 Task: Change  the formatting of the data to Which is Greater than5, In conditional formating, put the option 'Yellow Fill with Dark Yellow Text. 'add another formatting option Format As Table, insert the option Brown Table style Dark 3 In the sheet   Nexus Sales book
Action: Mouse moved to (723, 129)
Screenshot: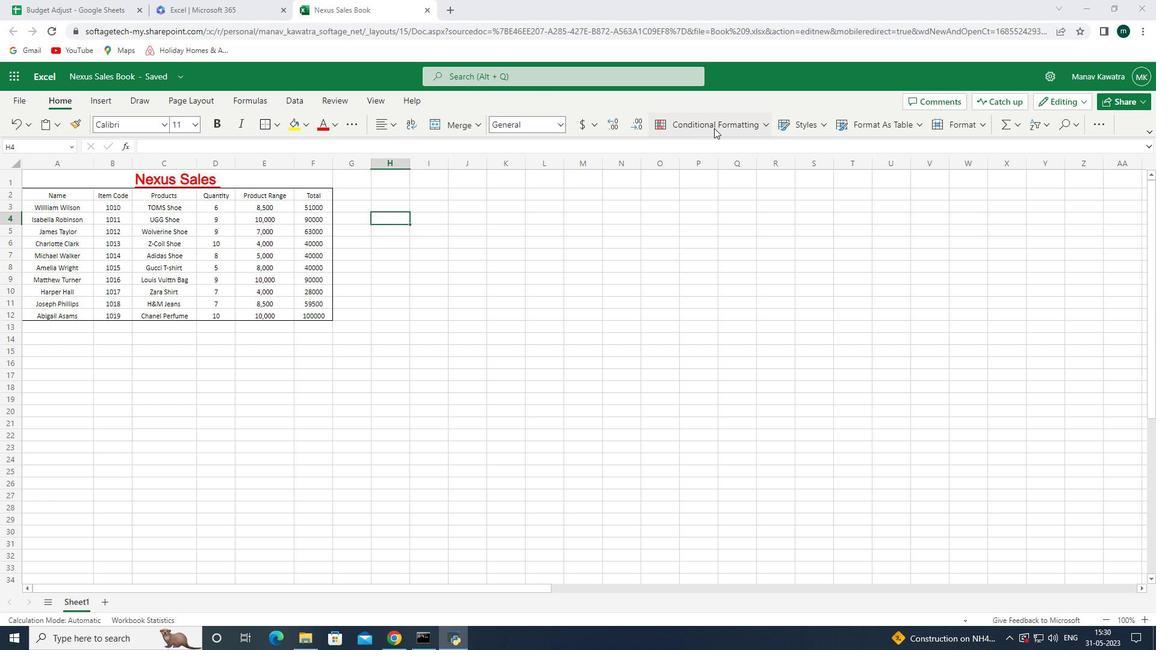 
Action: Mouse pressed left at (723, 129)
Screenshot: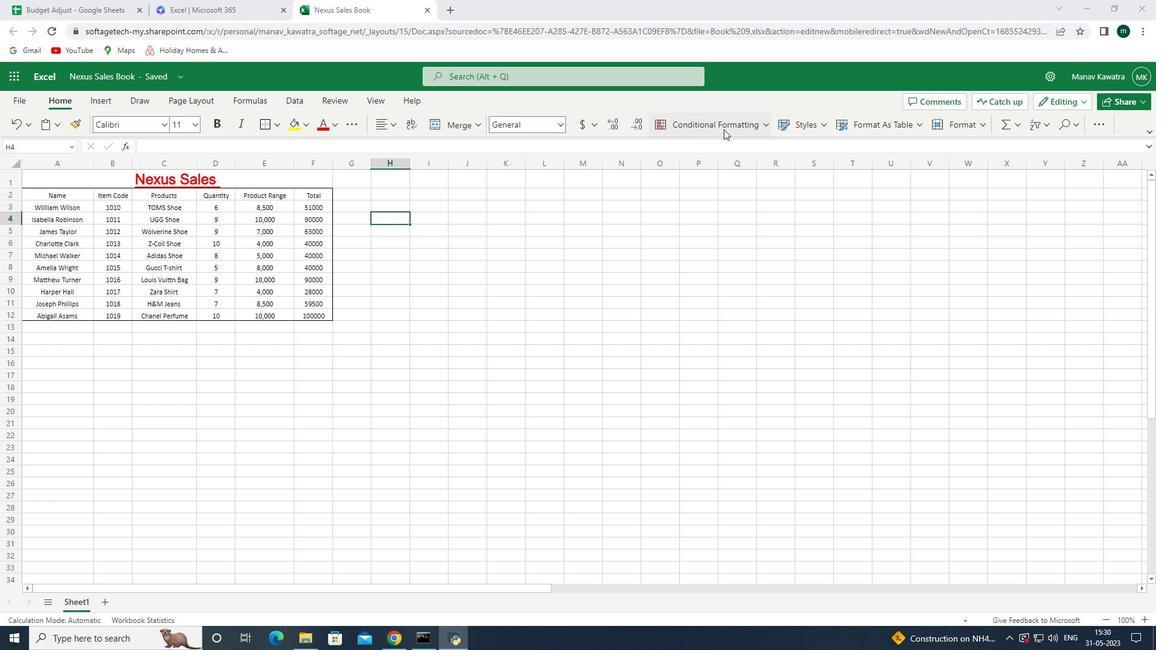 
Action: Mouse moved to (861, 178)
Screenshot: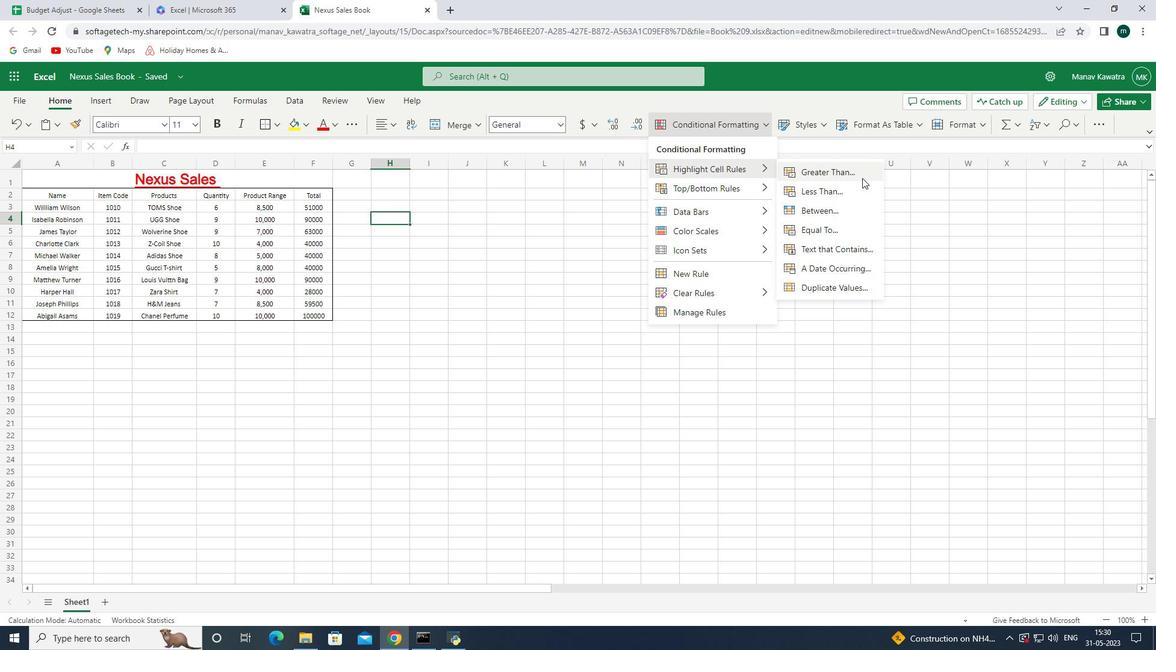 
Action: Mouse pressed left at (861, 178)
Screenshot: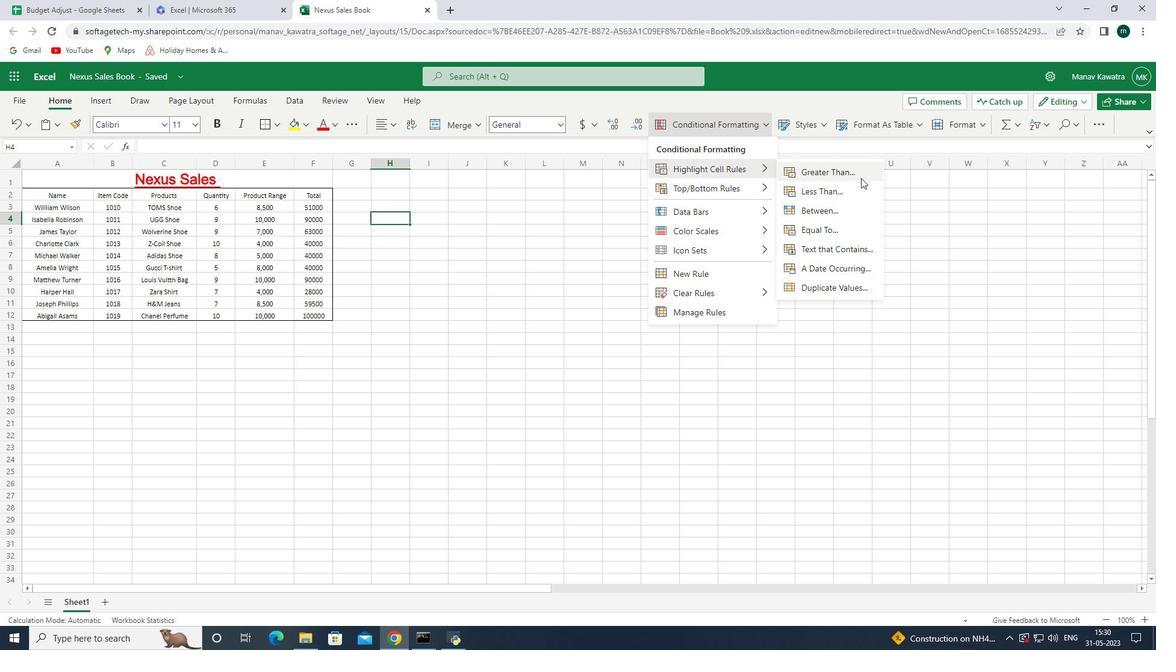 
Action: Mouse moved to (1015, 333)
Screenshot: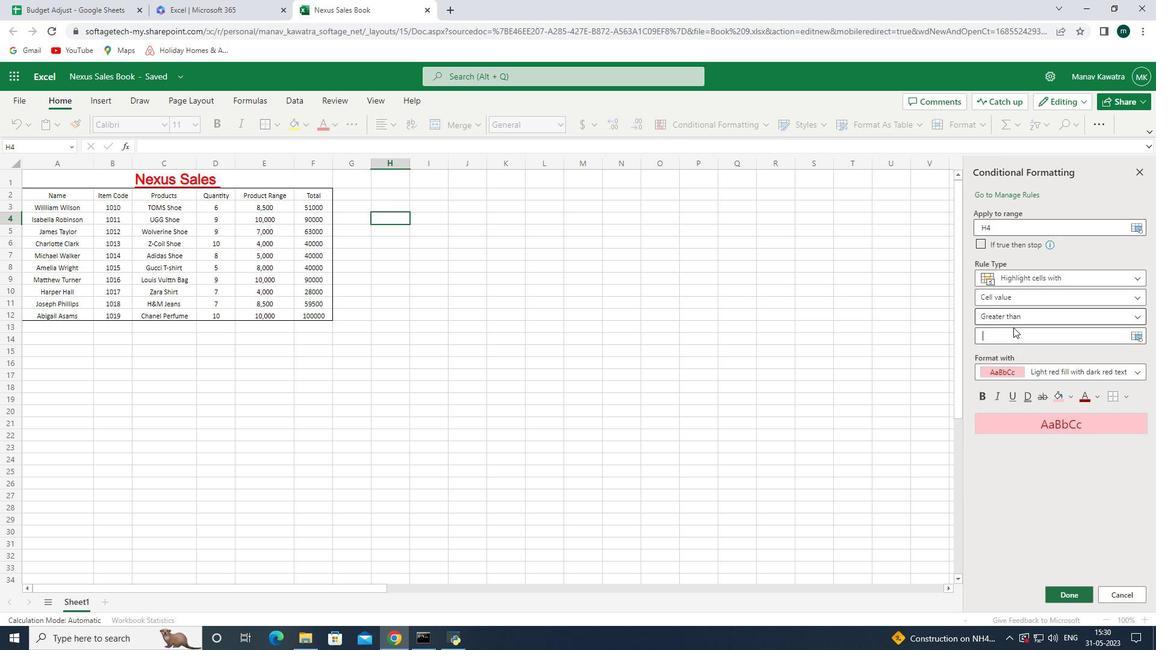 
Action: Mouse pressed left at (1015, 333)
Screenshot: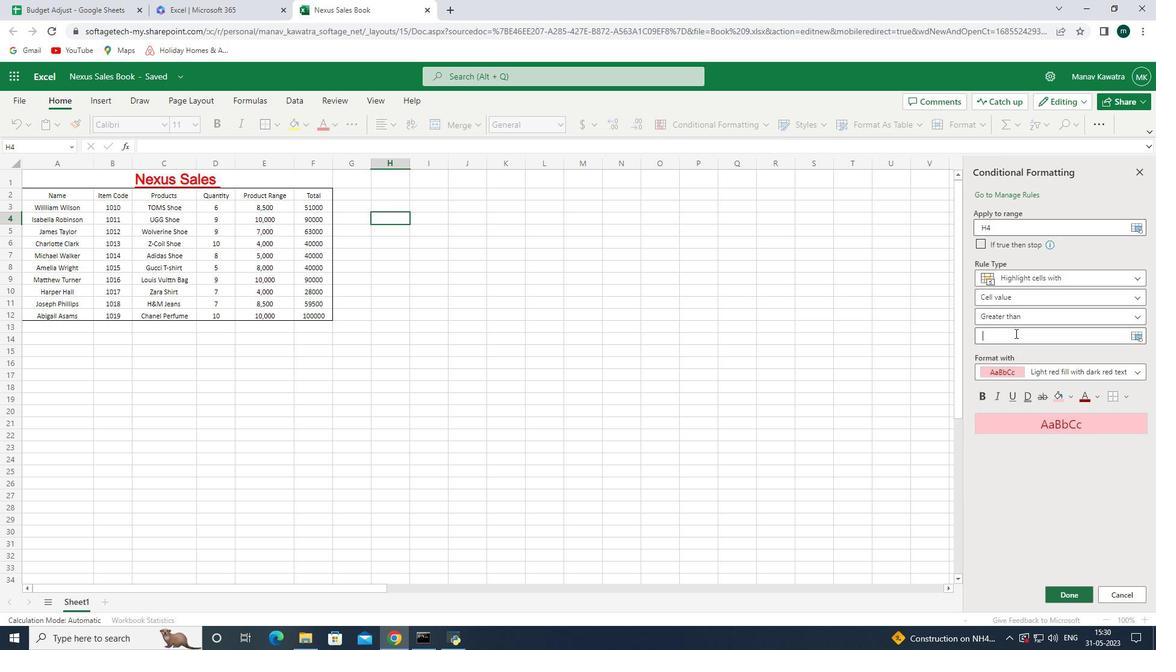 
Action: Mouse moved to (1015, 333)
Screenshot: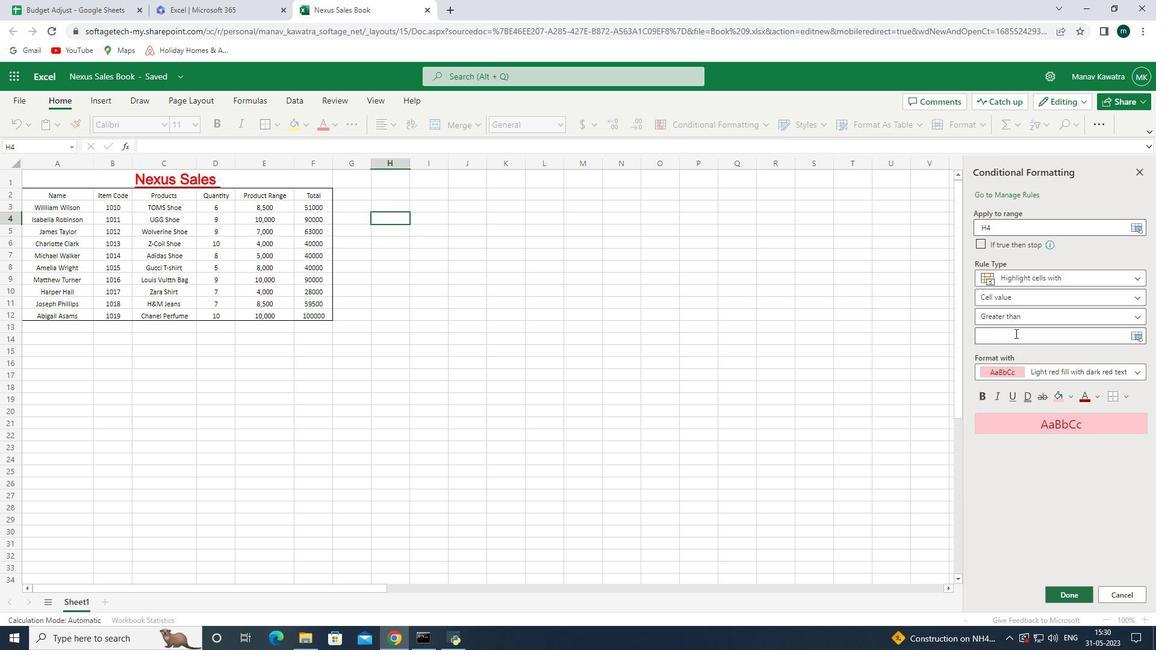 
Action: Key pressed 5
Screenshot: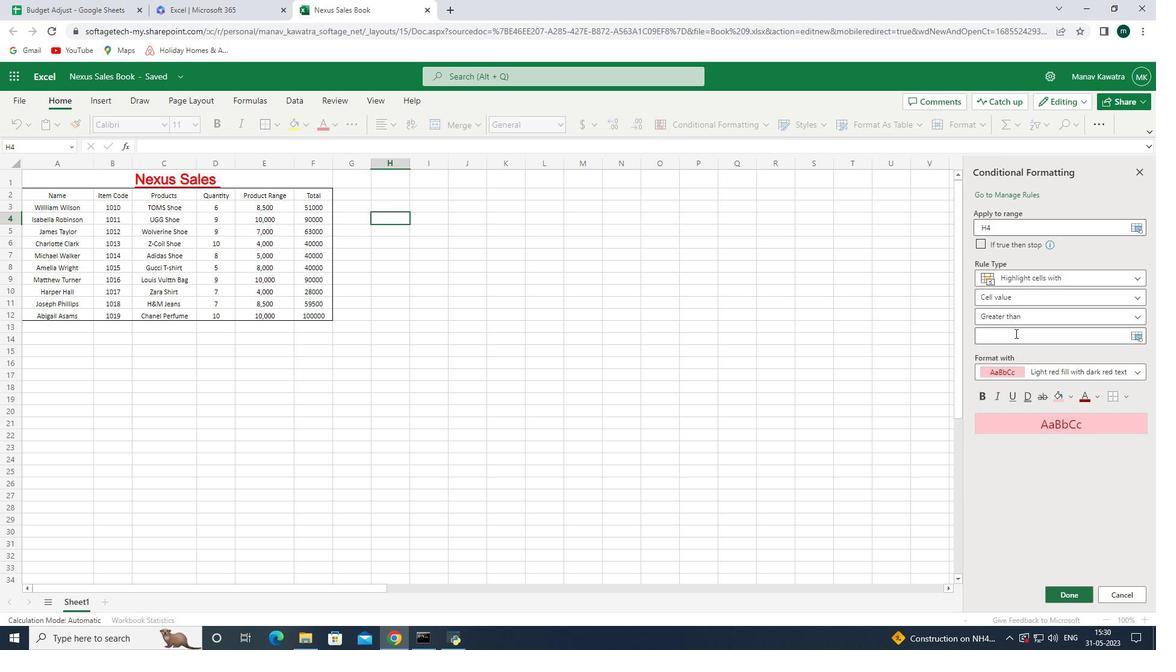 
Action: Mouse moved to (1090, 370)
Screenshot: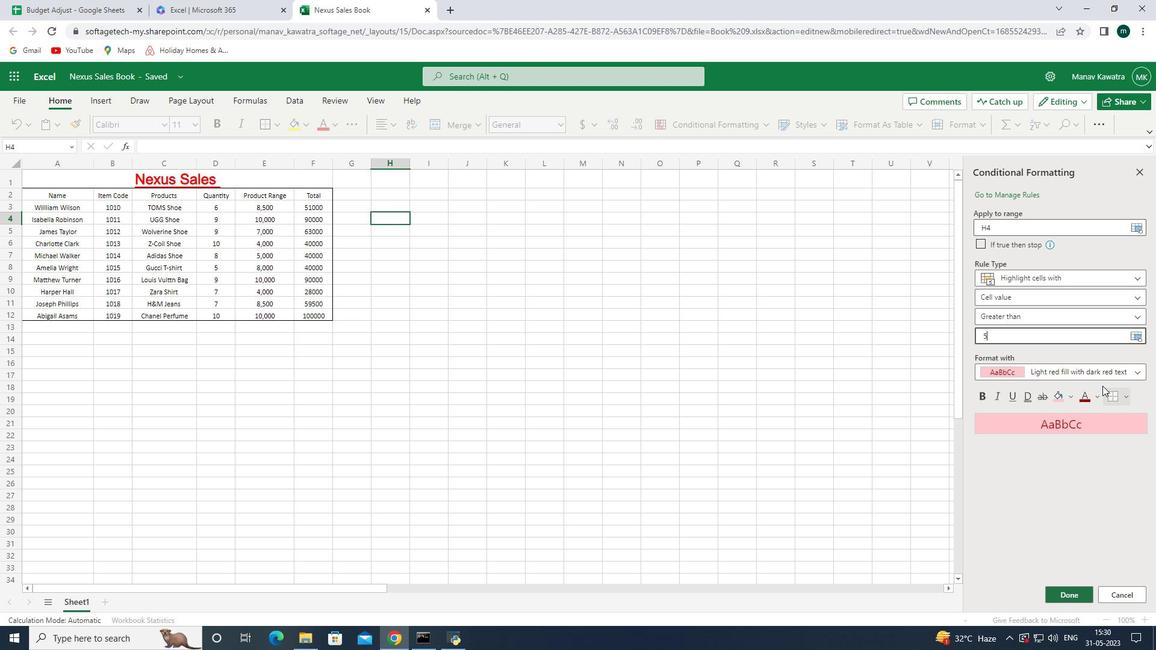 
Action: Mouse pressed left at (1090, 370)
Screenshot: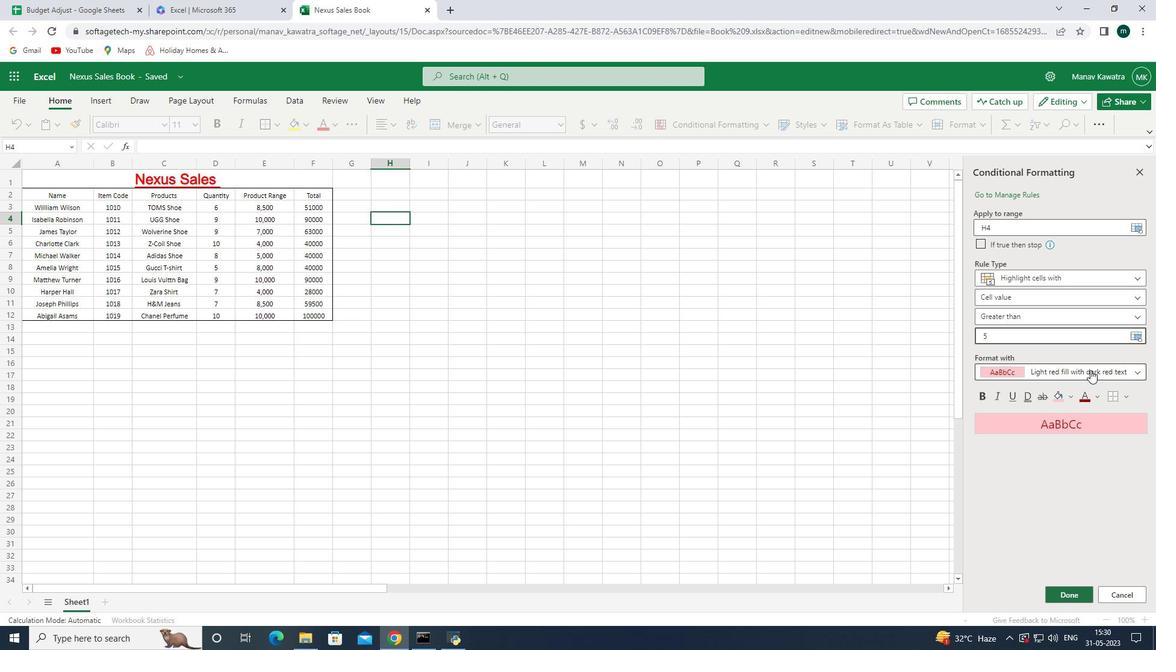 
Action: Mouse moved to (1072, 403)
Screenshot: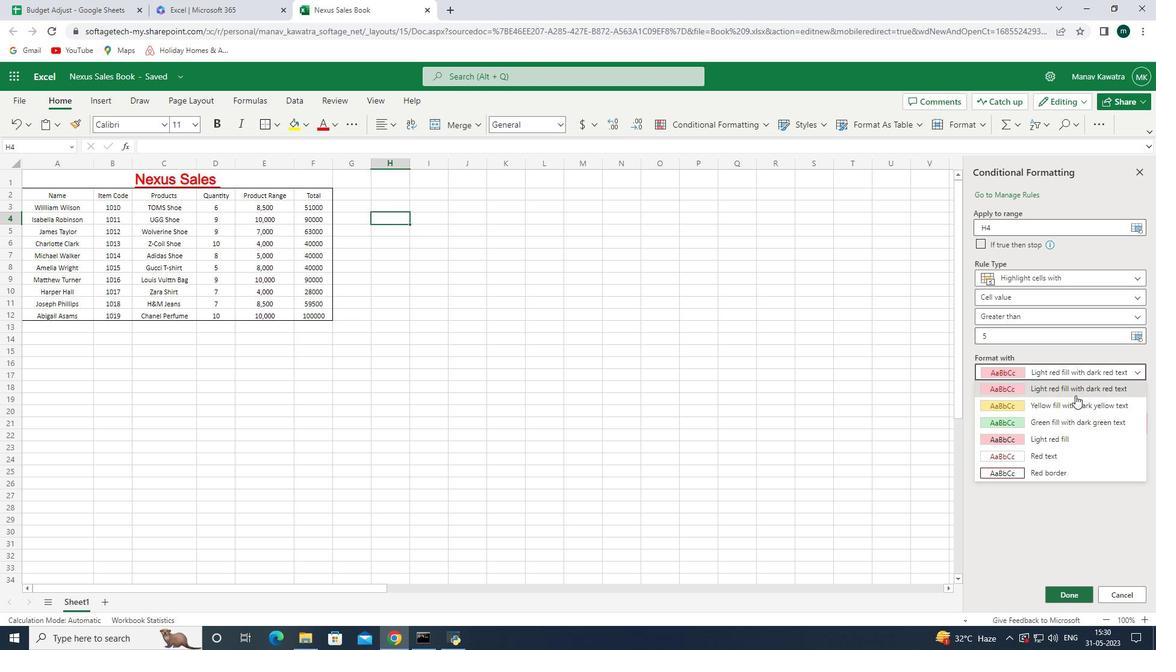
Action: Mouse pressed left at (1072, 403)
Screenshot: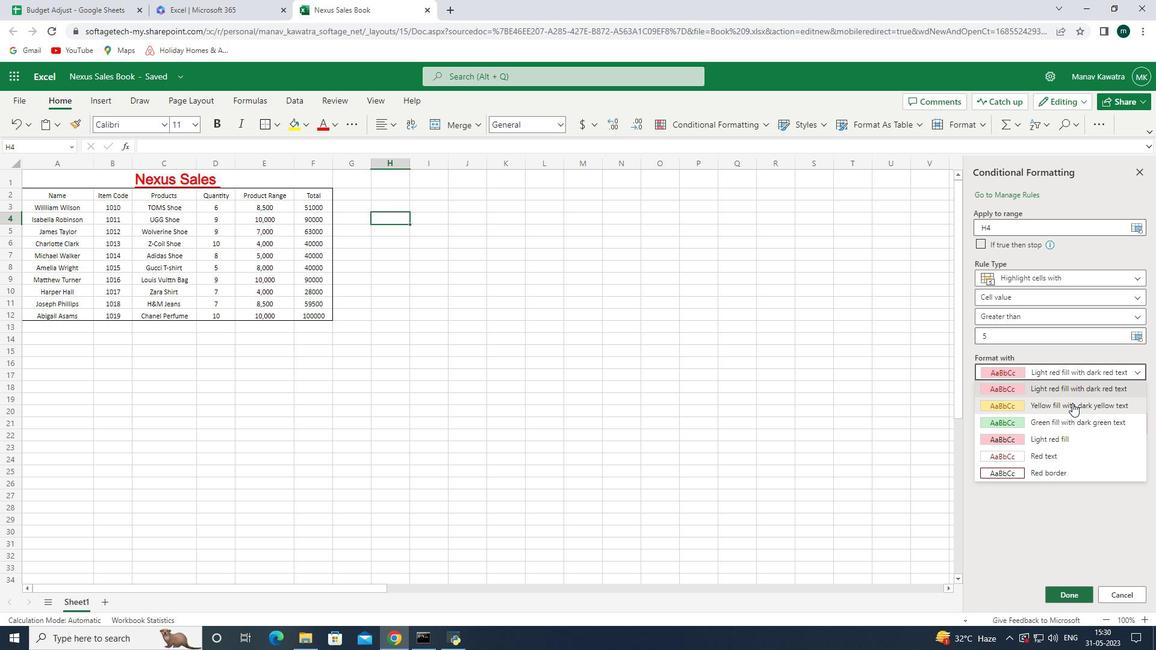 
Action: Mouse moved to (1072, 592)
Screenshot: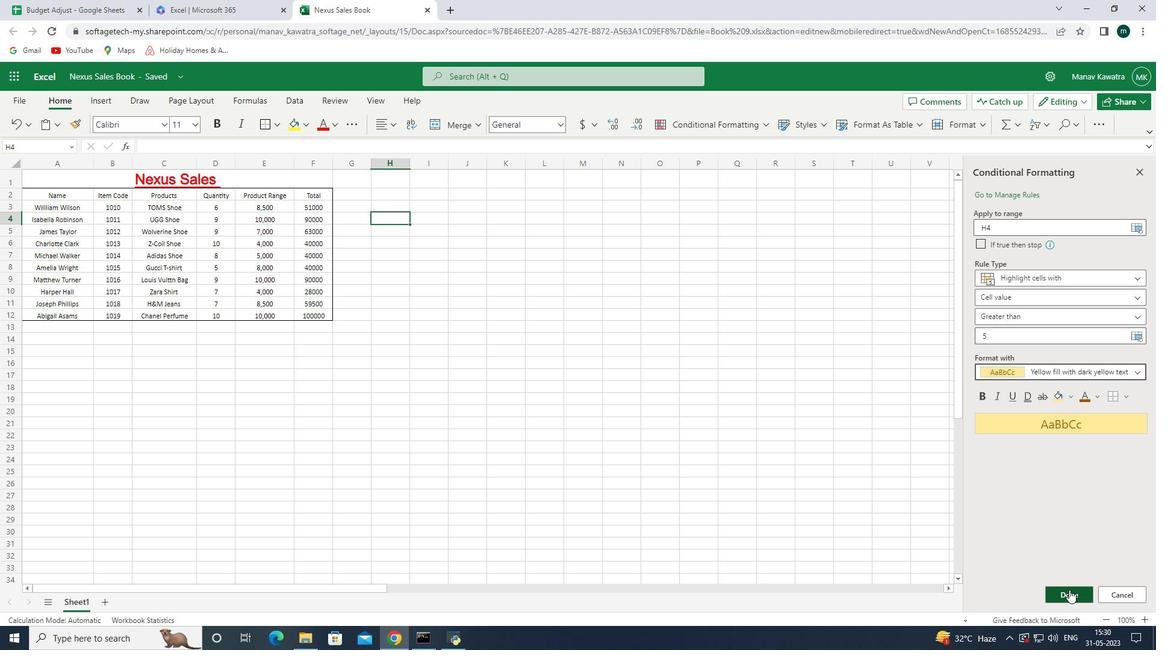 
Action: Mouse pressed left at (1072, 592)
Screenshot: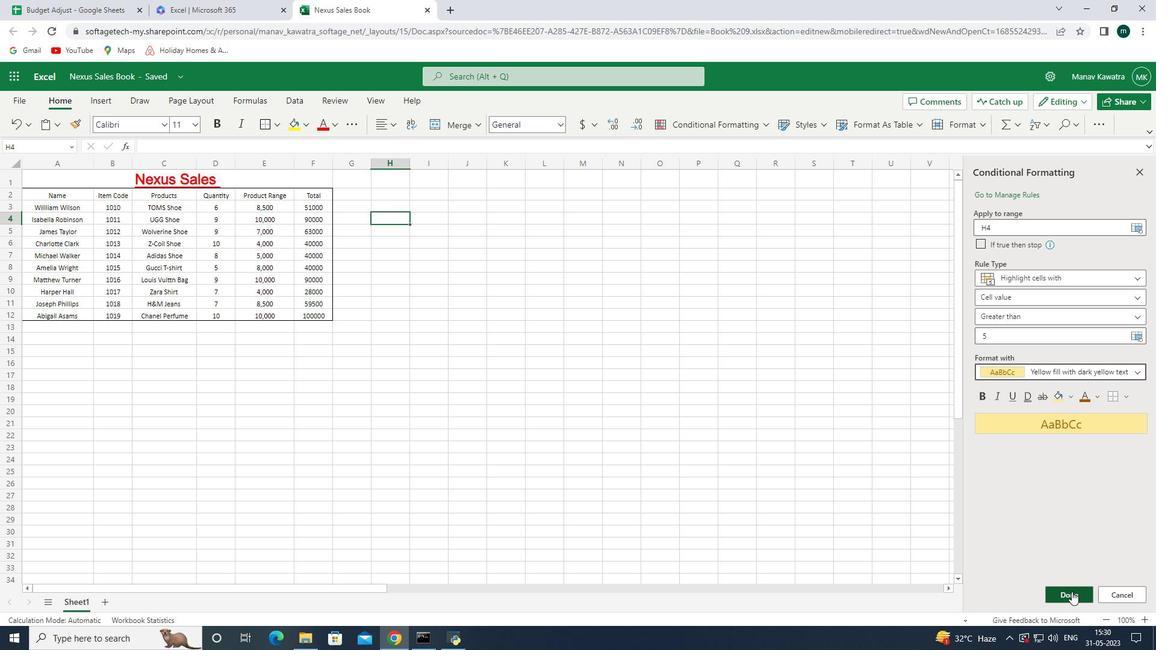 
Action: Mouse moved to (1131, 201)
Screenshot: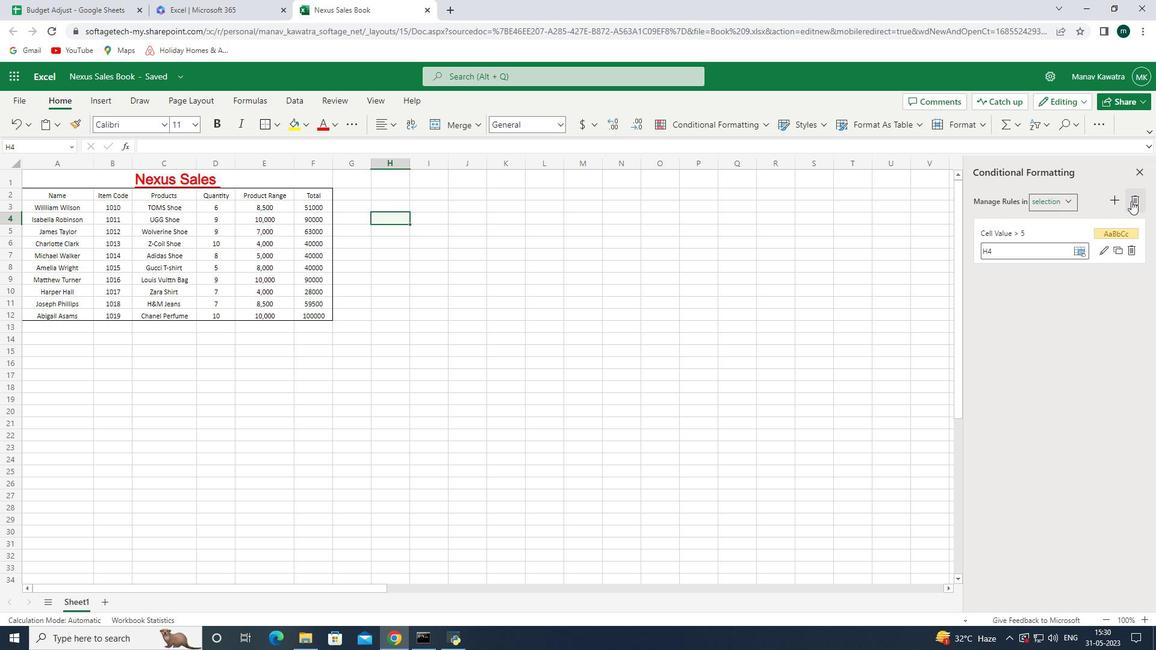 
Action: Mouse pressed left at (1131, 201)
Screenshot: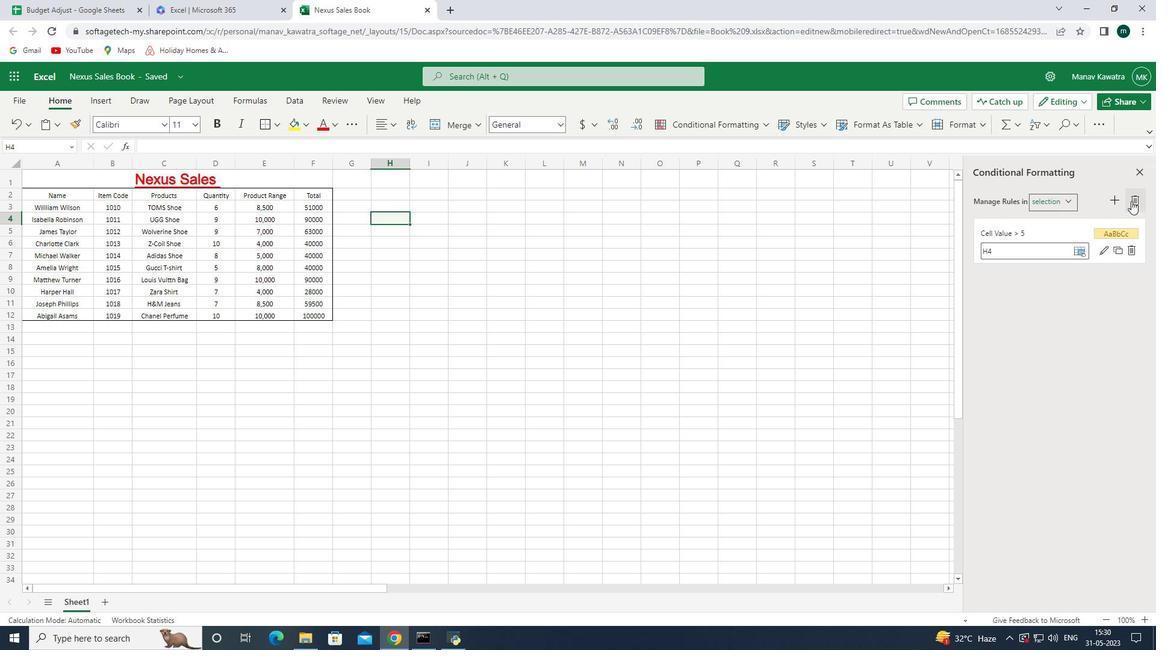 
Action: Mouse moved to (1140, 172)
Screenshot: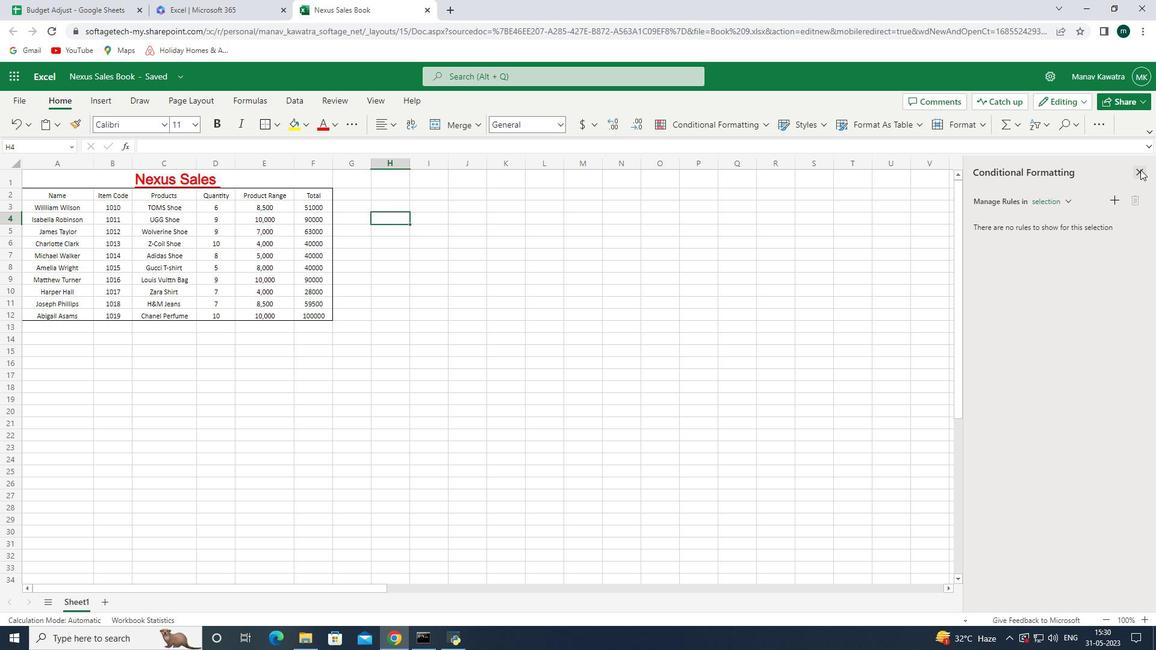 
Action: Mouse pressed left at (1140, 172)
Screenshot: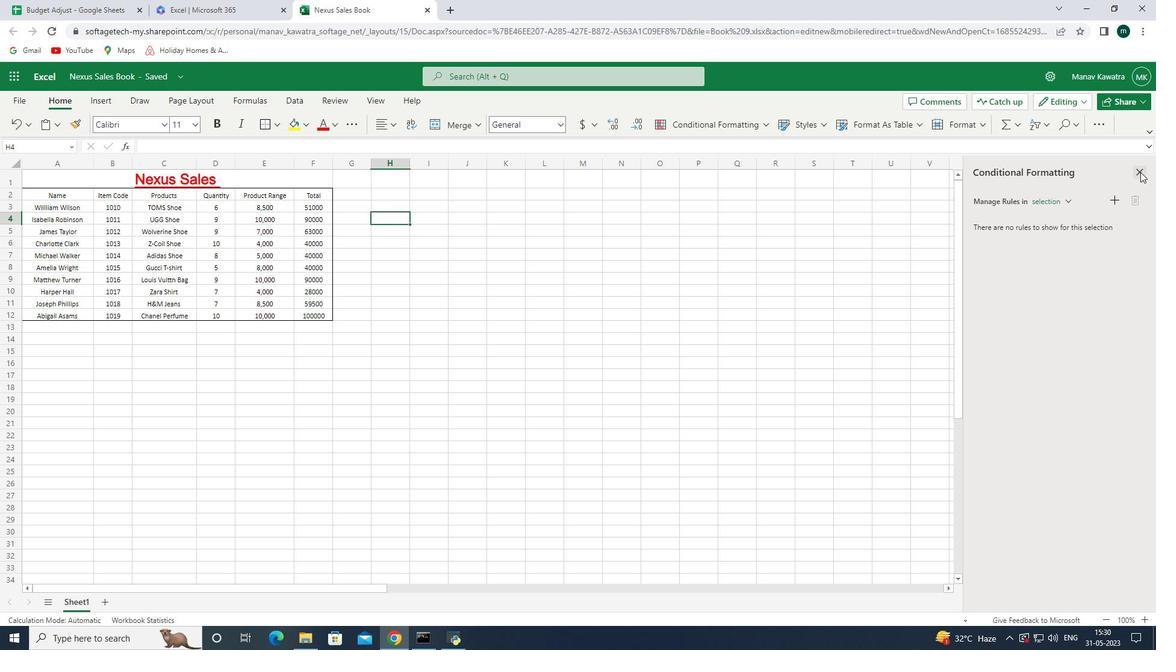 
Action: Mouse moved to (49, 179)
Screenshot: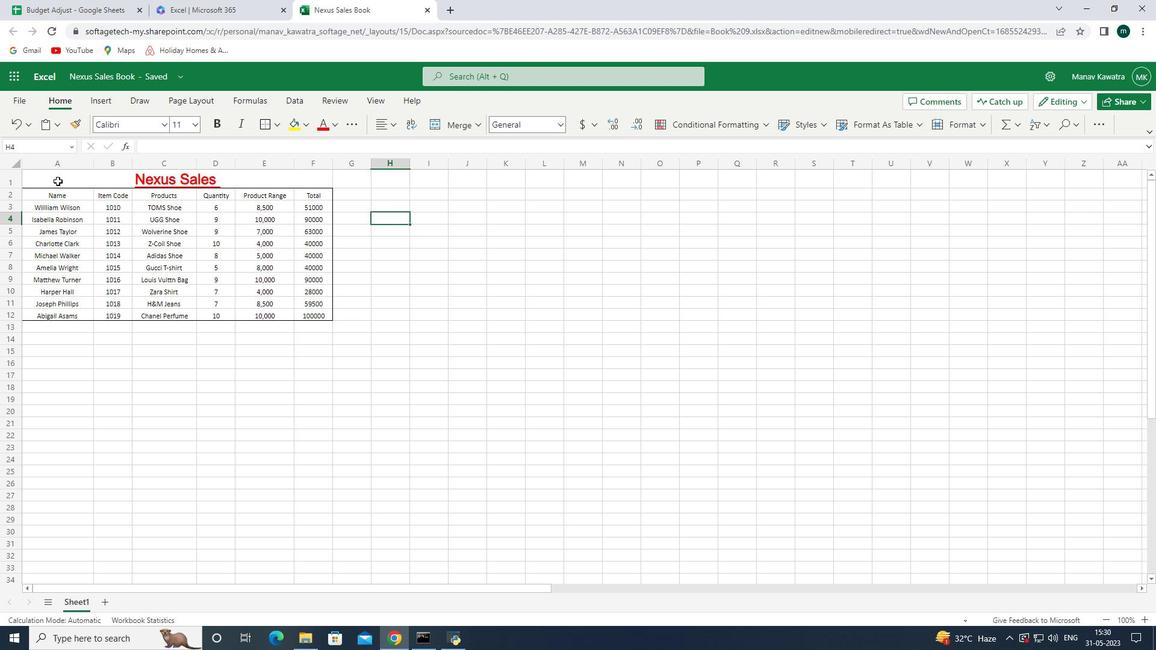 
Action: Mouse pressed left at (49, 179)
Screenshot: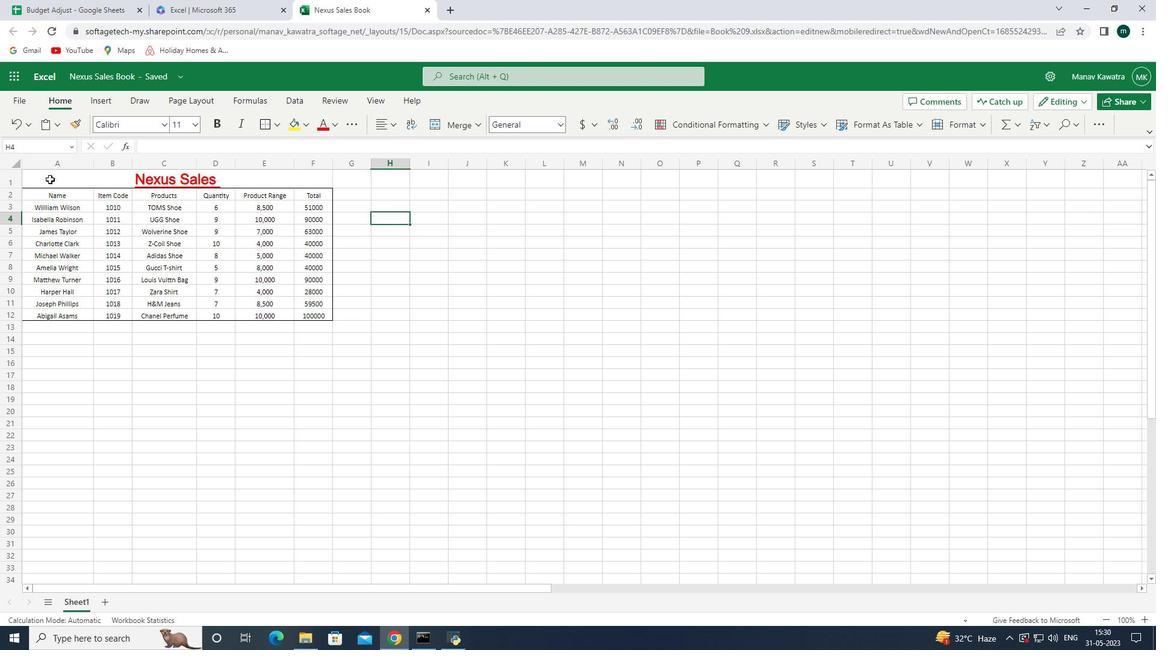 
Action: Mouse moved to (680, 130)
Screenshot: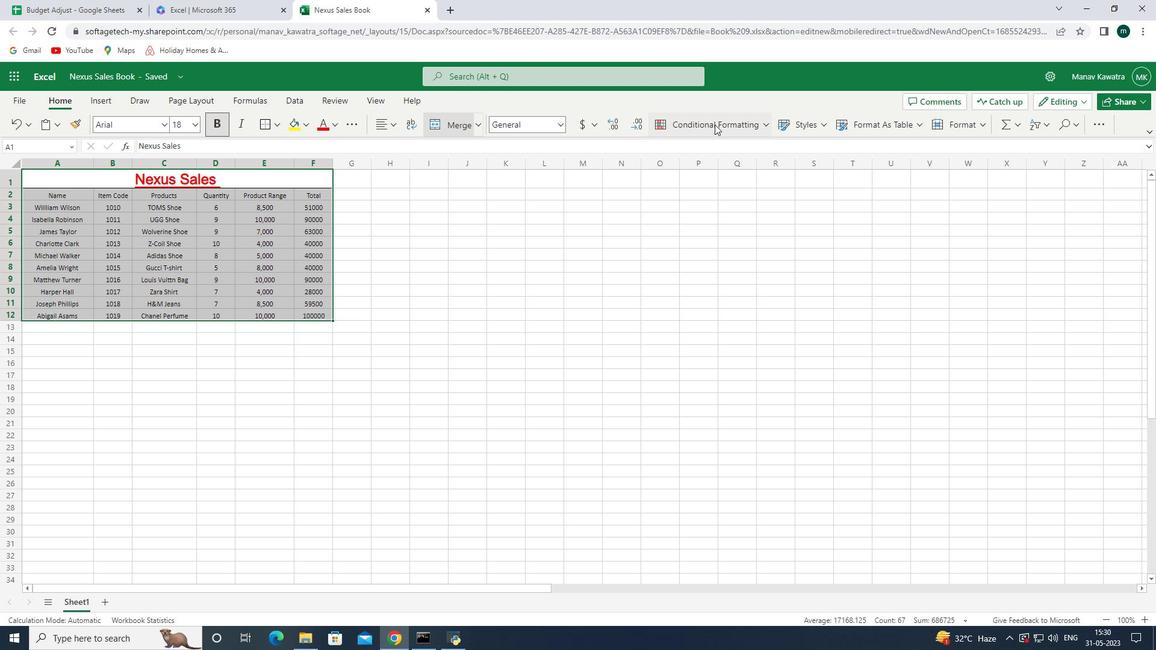 
Action: Mouse pressed left at (680, 130)
Screenshot: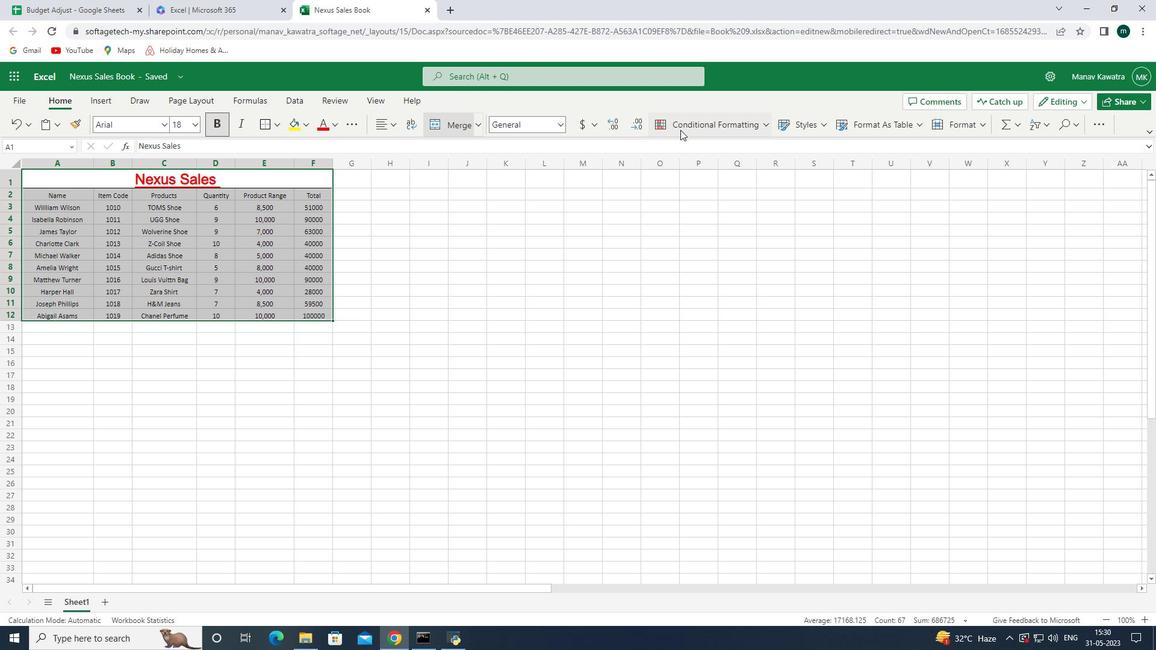 
Action: Mouse moved to (836, 179)
Screenshot: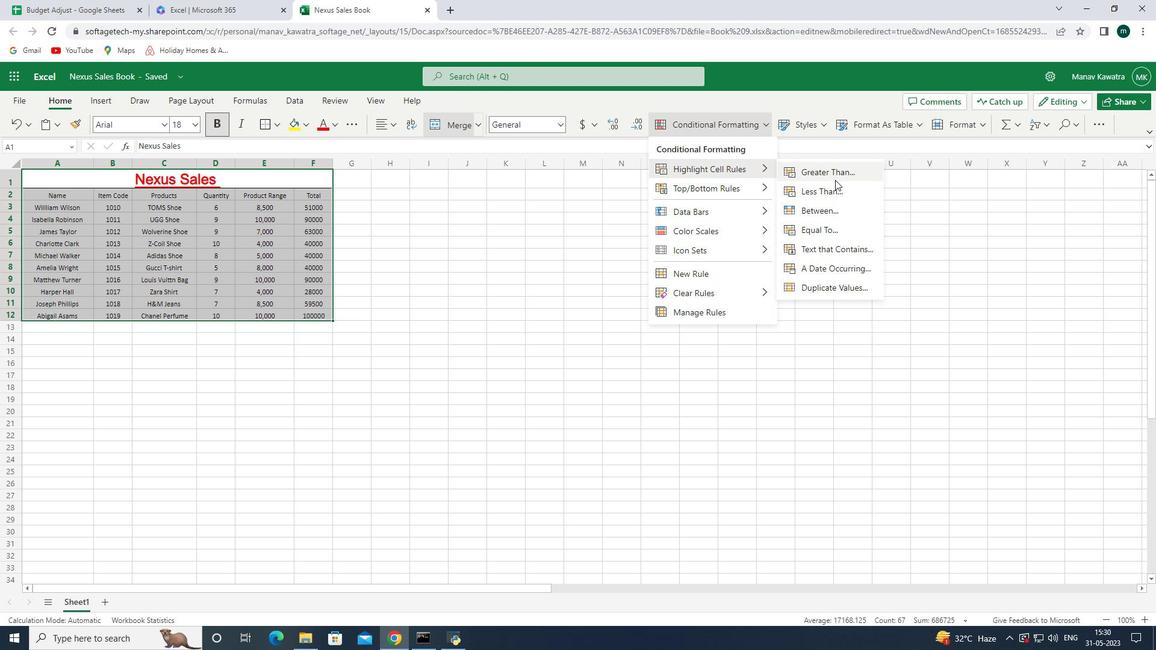 
Action: Mouse pressed left at (836, 179)
Screenshot: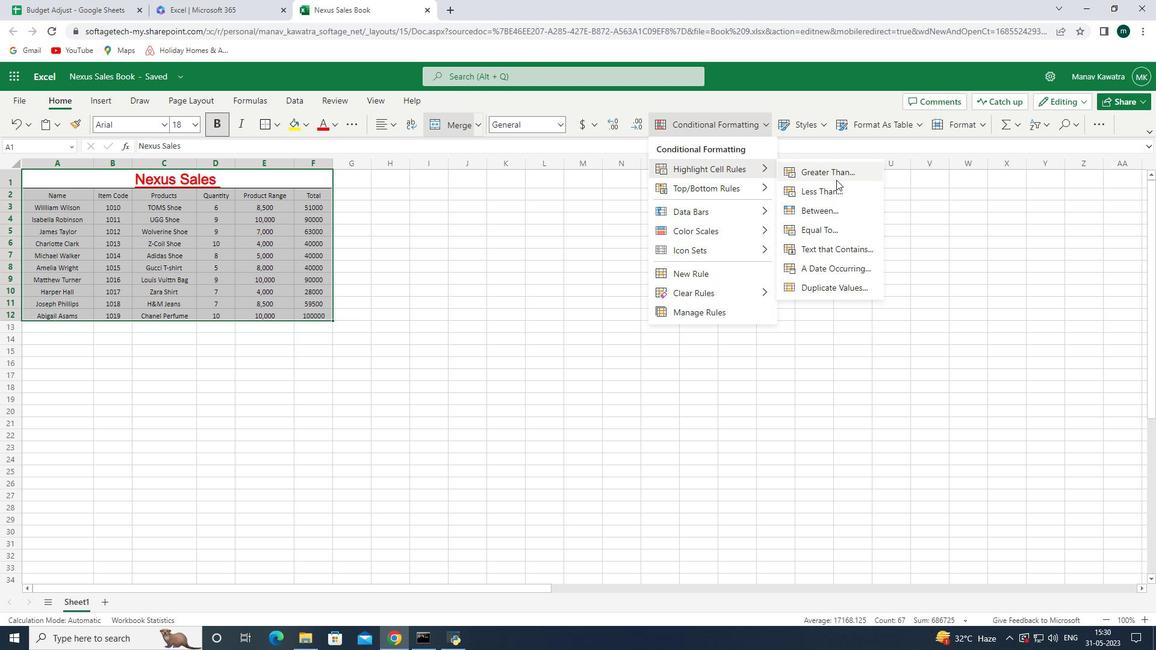 
Action: Mouse moved to (1031, 337)
Screenshot: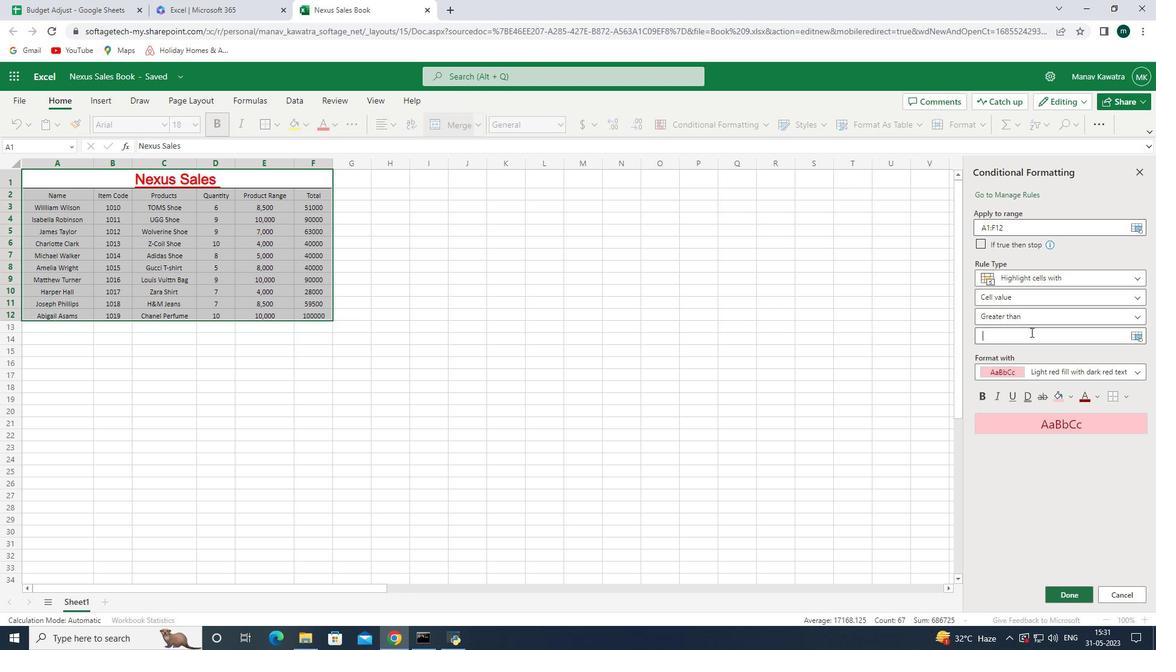 
Action: Mouse pressed left at (1031, 337)
Screenshot: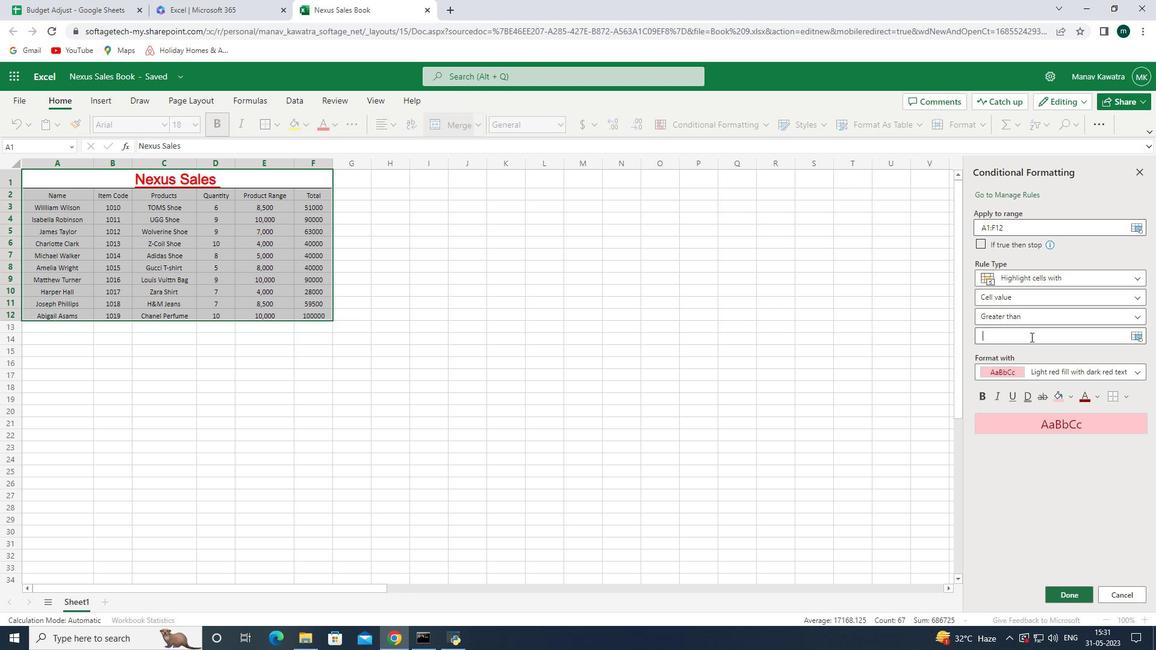 
Action: Key pressed 5
Screenshot: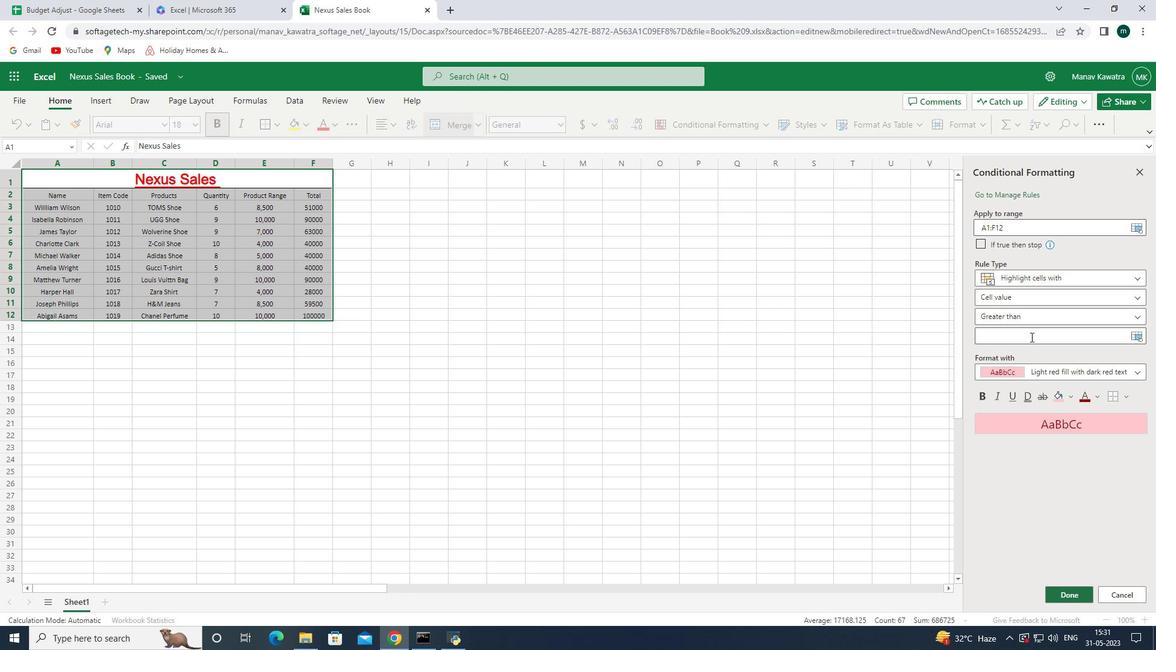 
Action: Mouse moved to (1064, 371)
Screenshot: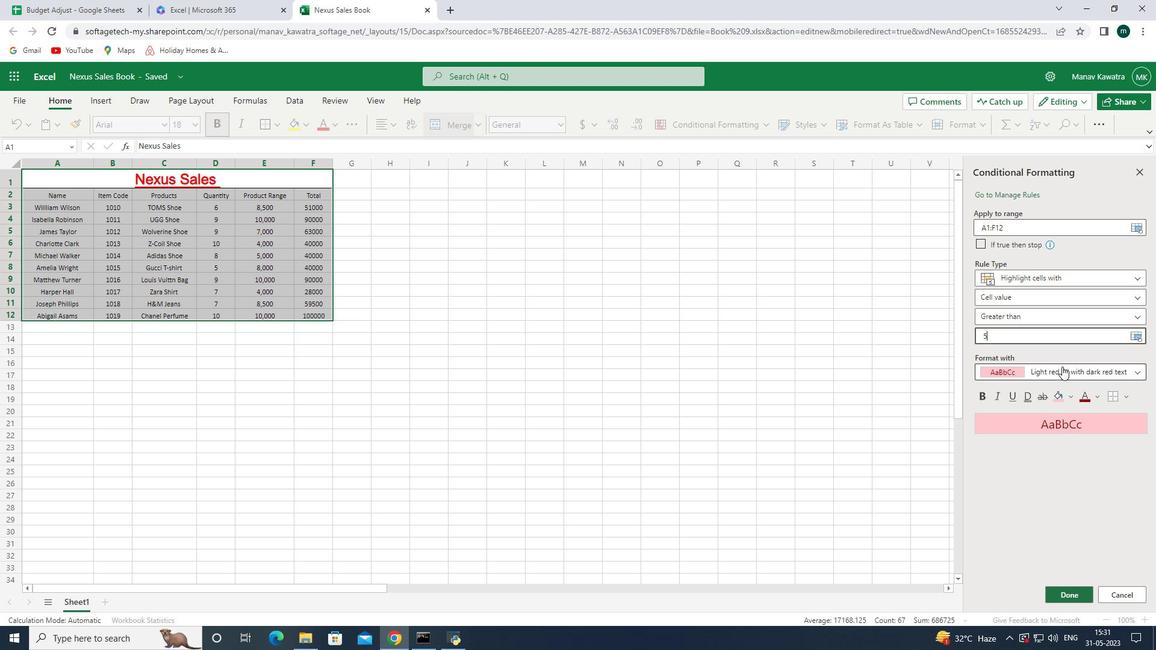 
Action: Mouse pressed left at (1064, 371)
Screenshot: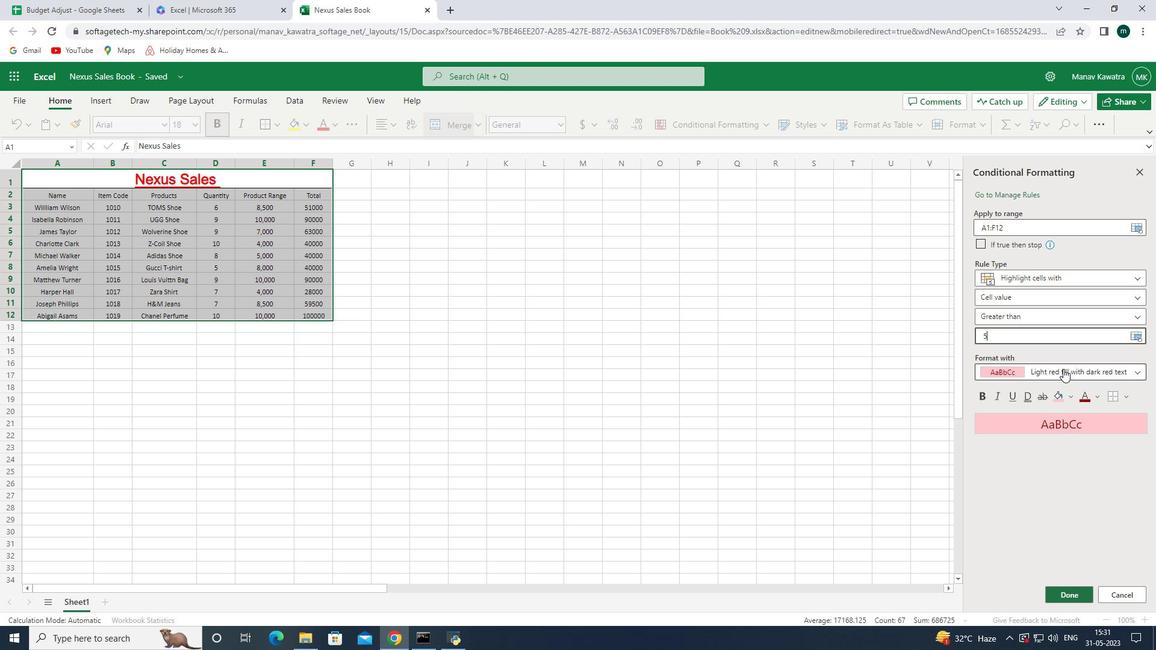 
Action: Mouse moved to (1076, 409)
Screenshot: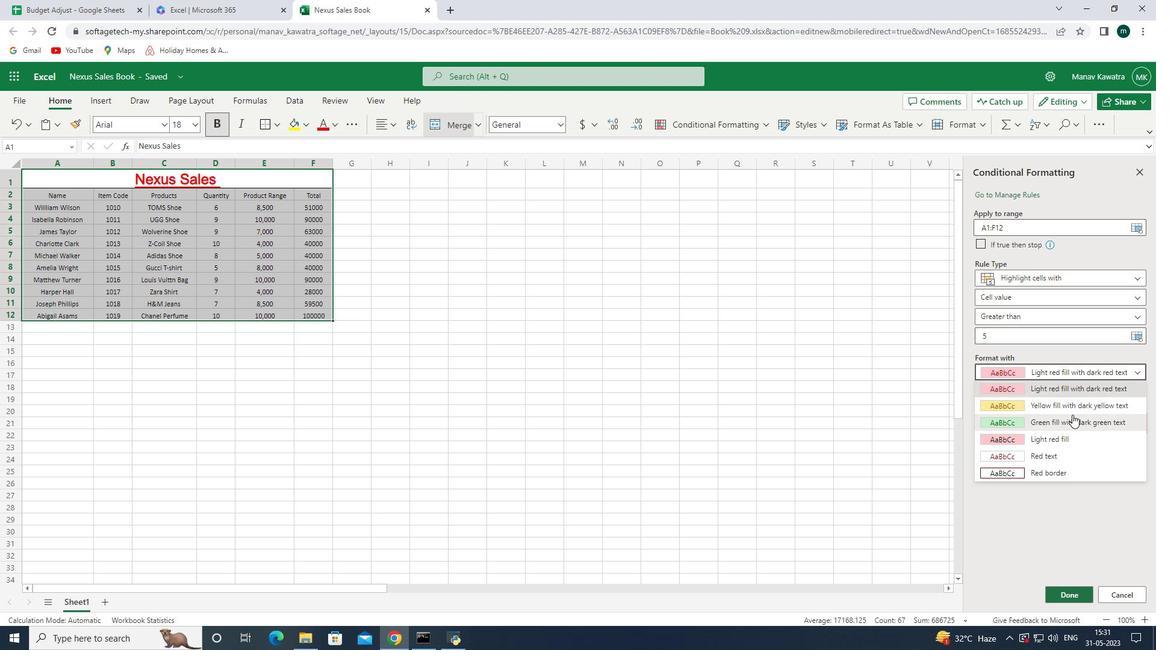 
Action: Mouse pressed left at (1076, 409)
Screenshot: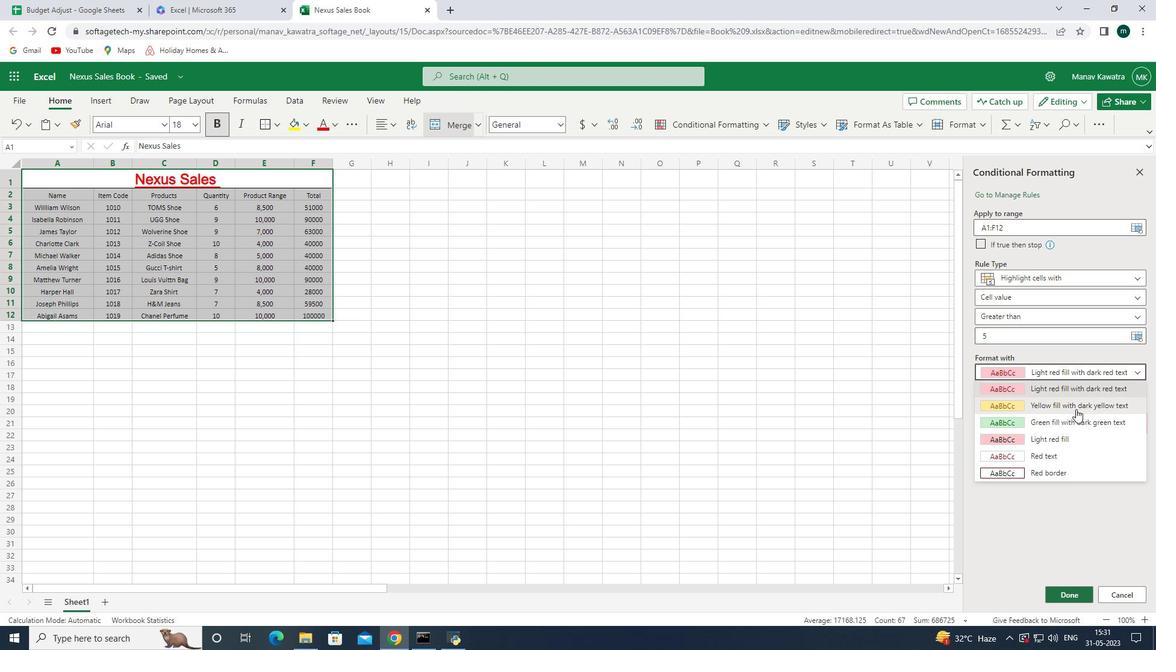 
Action: Mouse moved to (1066, 593)
Screenshot: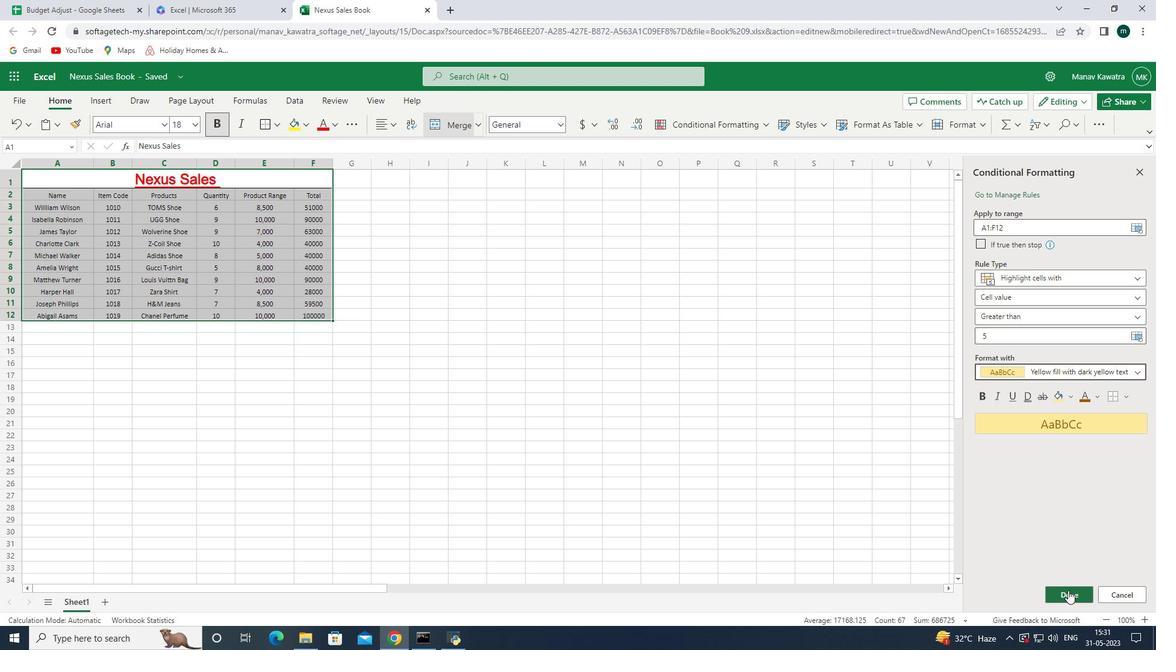 
Action: Mouse pressed left at (1066, 593)
Screenshot: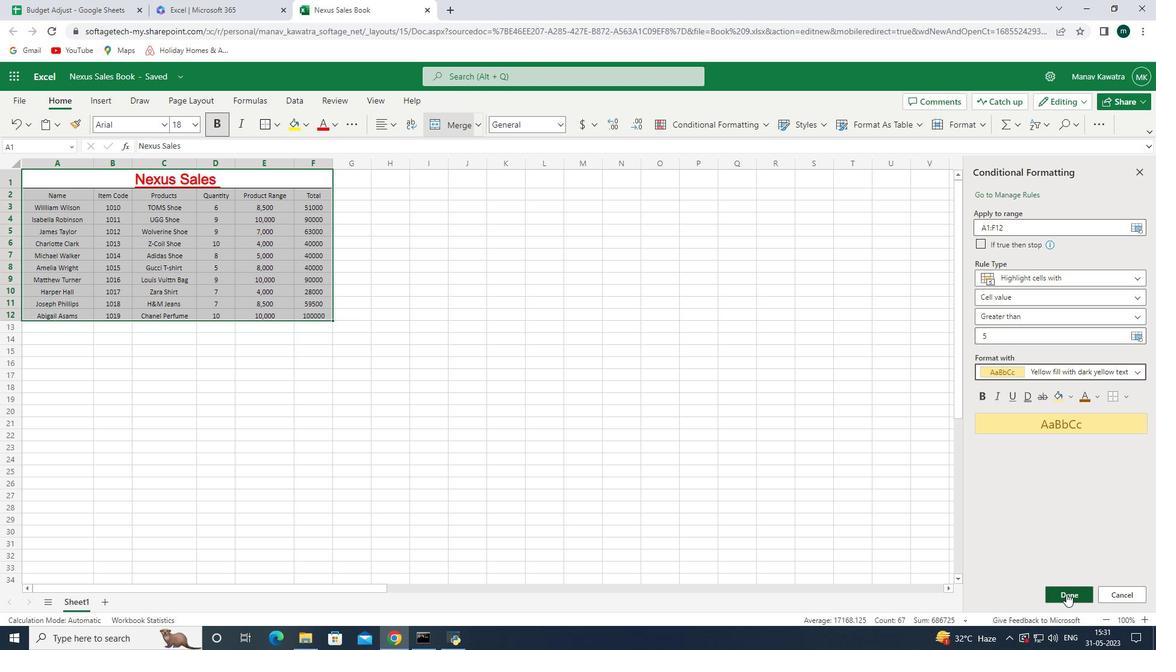 
Action: Mouse moved to (1138, 174)
Screenshot: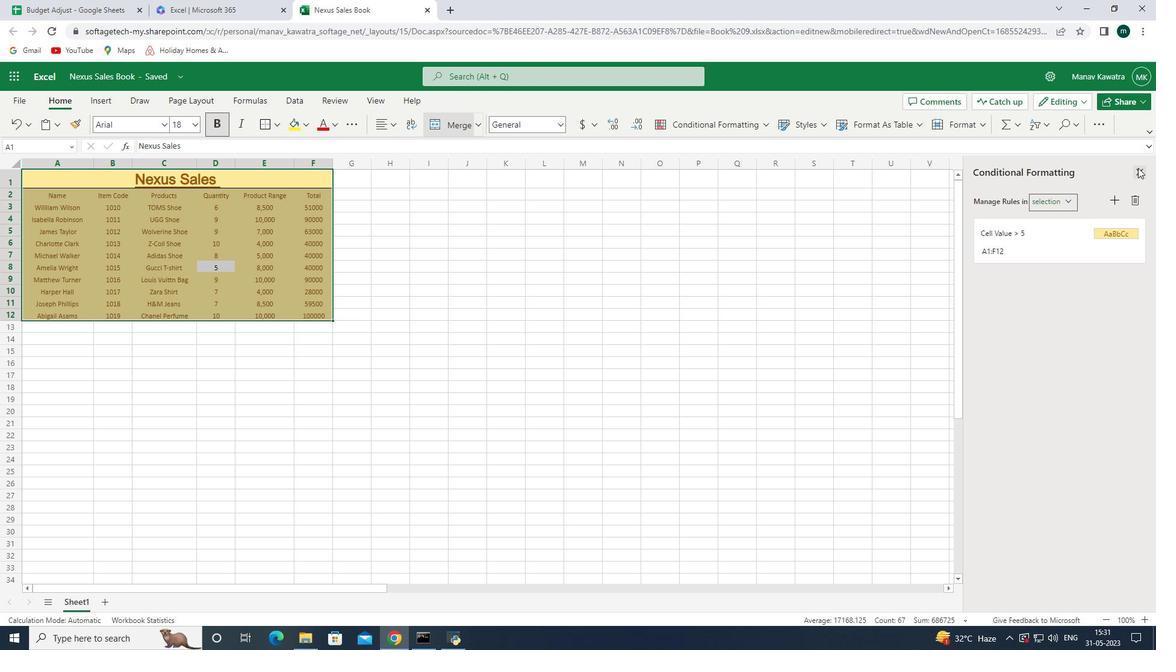 
Action: Mouse pressed left at (1138, 174)
Screenshot: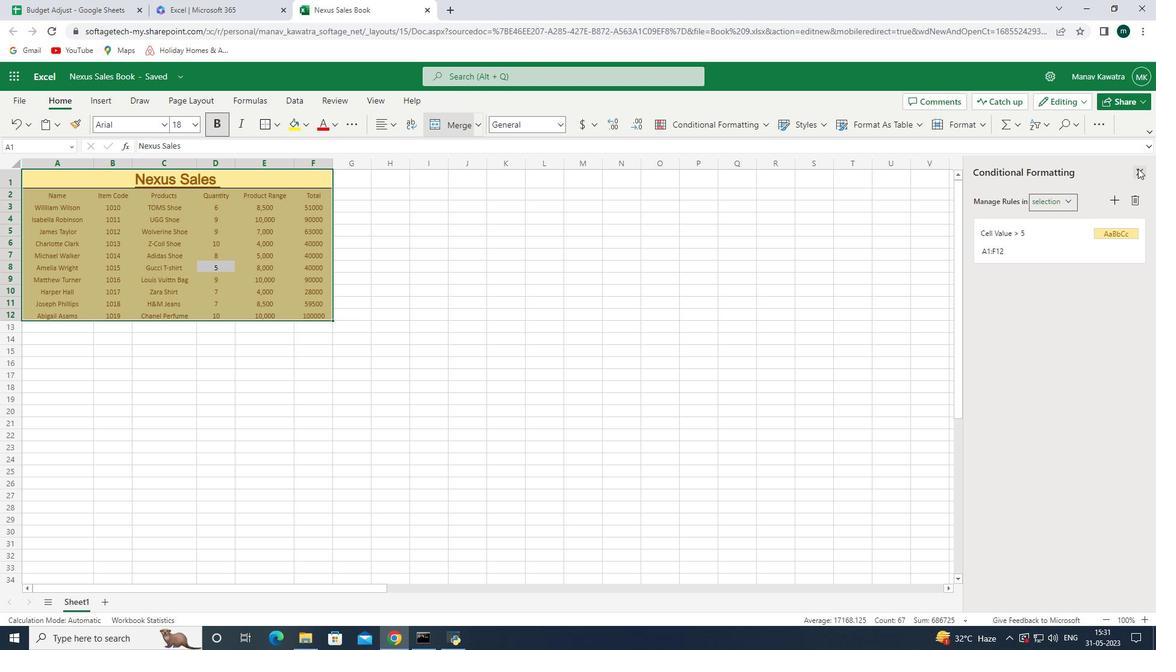 
Action: Mouse moved to (727, 126)
Screenshot: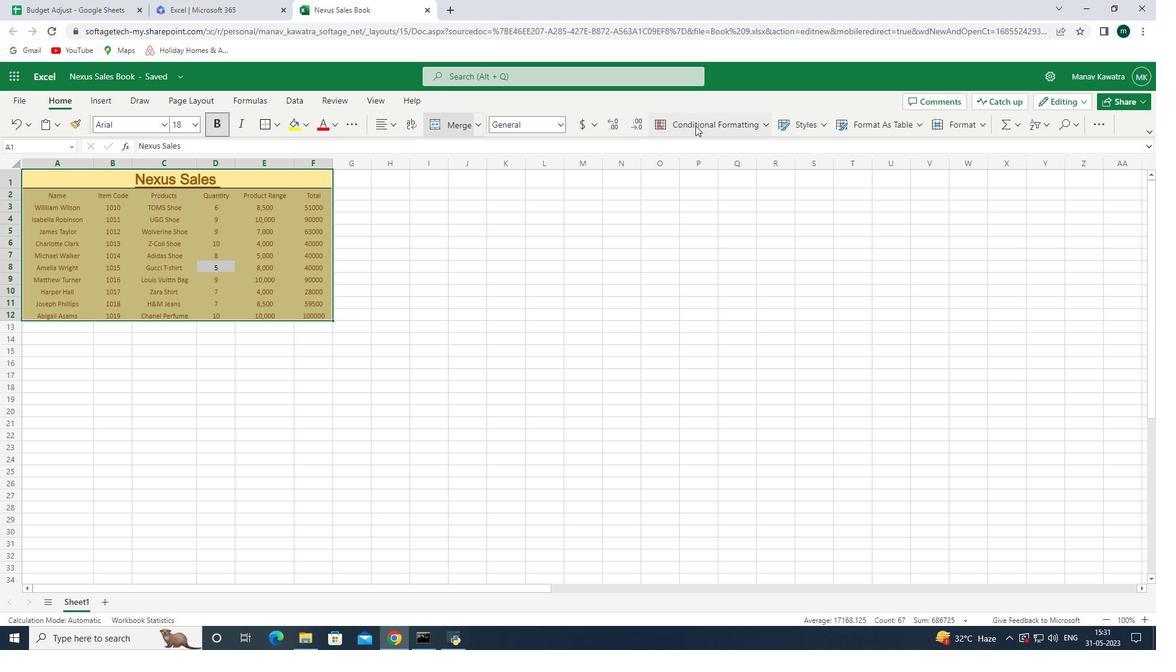 
Action: Mouse pressed left at (727, 126)
Screenshot: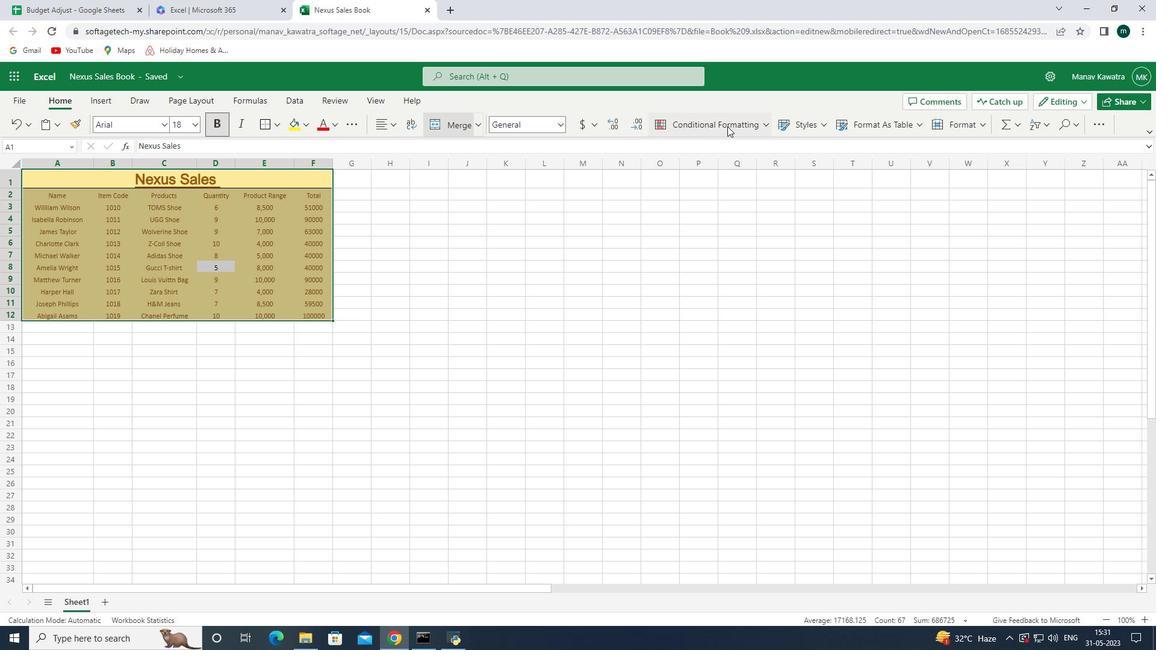 
Action: Mouse moved to (728, 310)
Screenshot: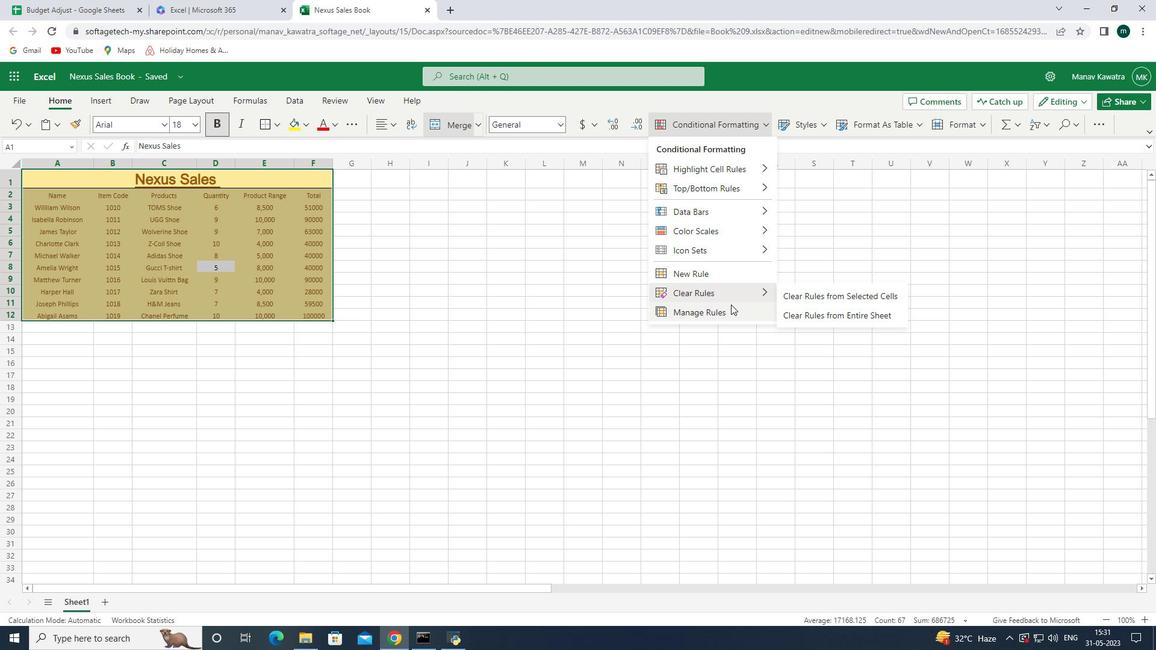 
Action: Mouse pressed left at (728, 310)
Screenshot: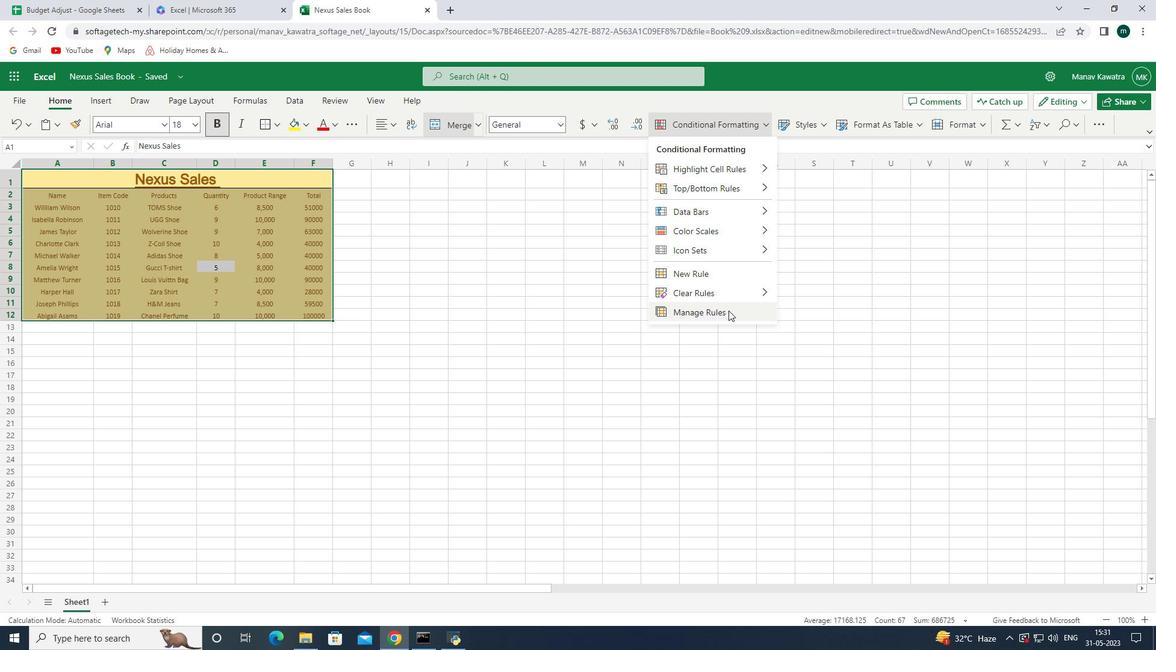 
Action: Mouse moved to (710, 129)
Screenshot: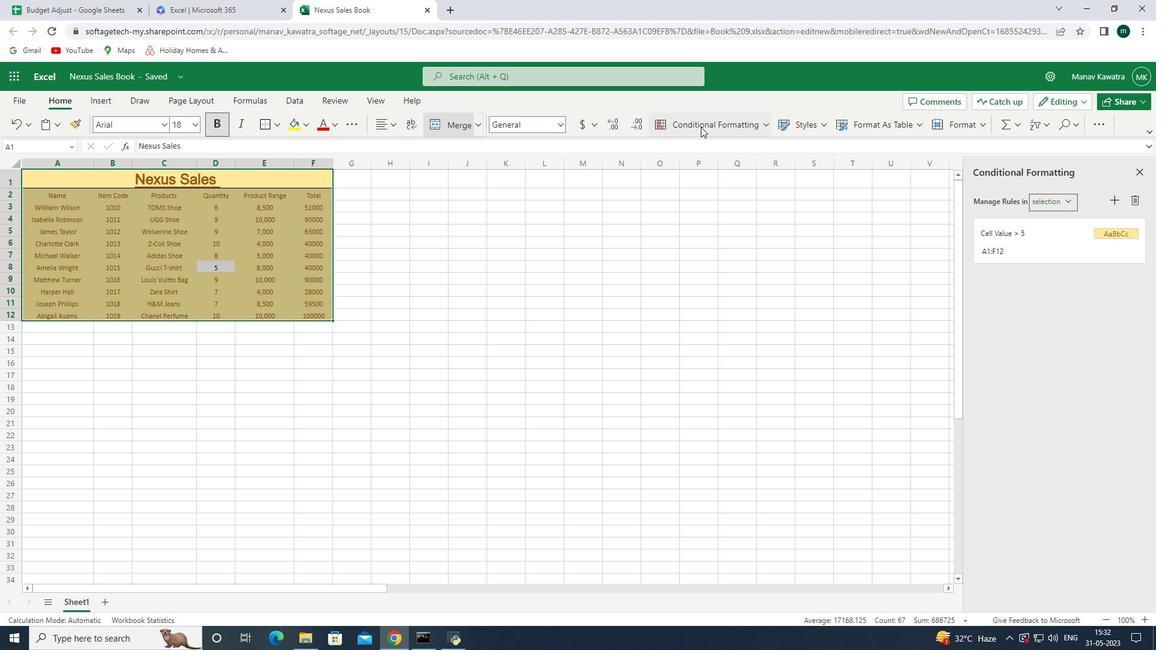 
Action: Mouse pressed left at (710, 129)
Screenshot: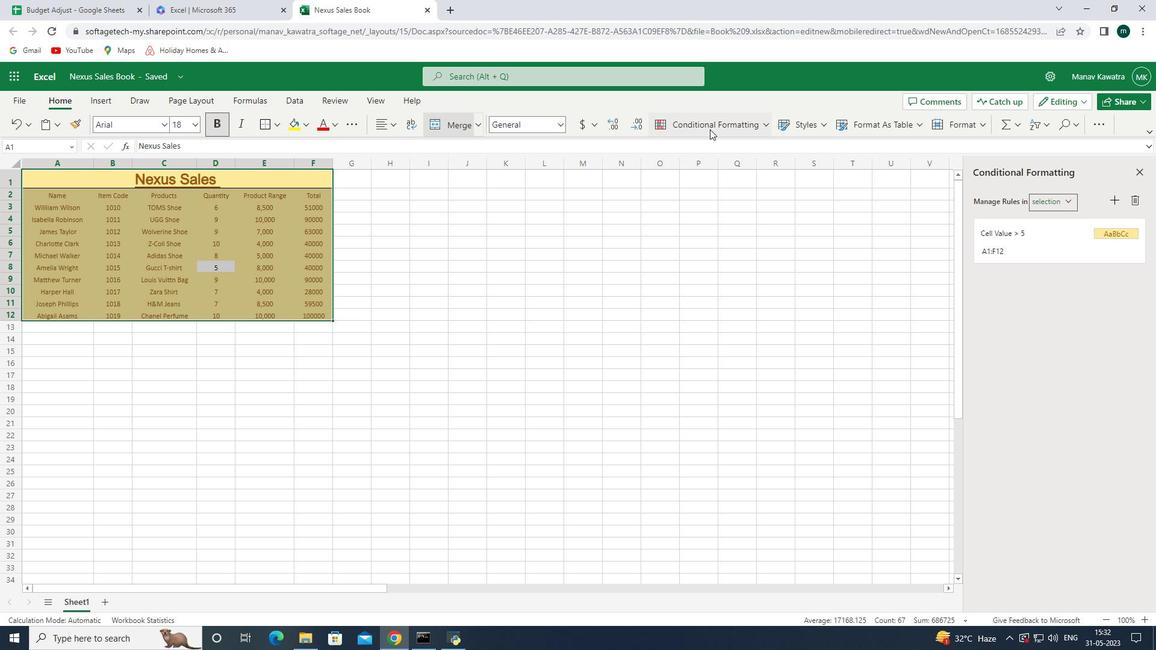 
Action: Mouse moved to (815, 124)
Screenshot: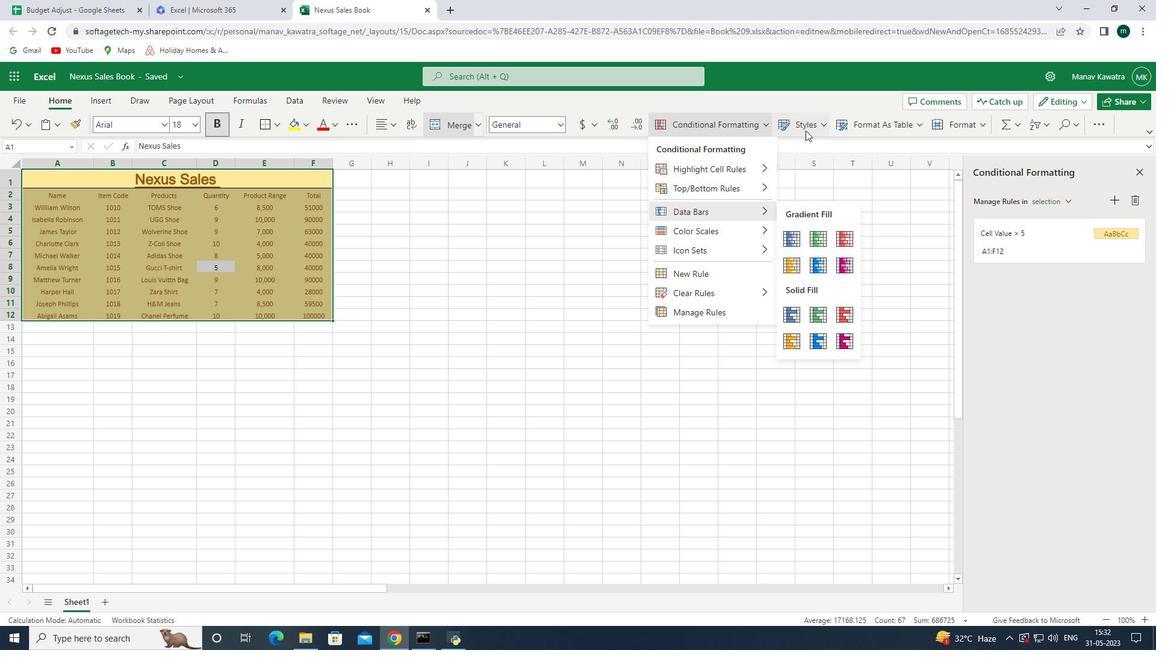 
Action: Mouse pressed left at (815, 124)
Screenshot: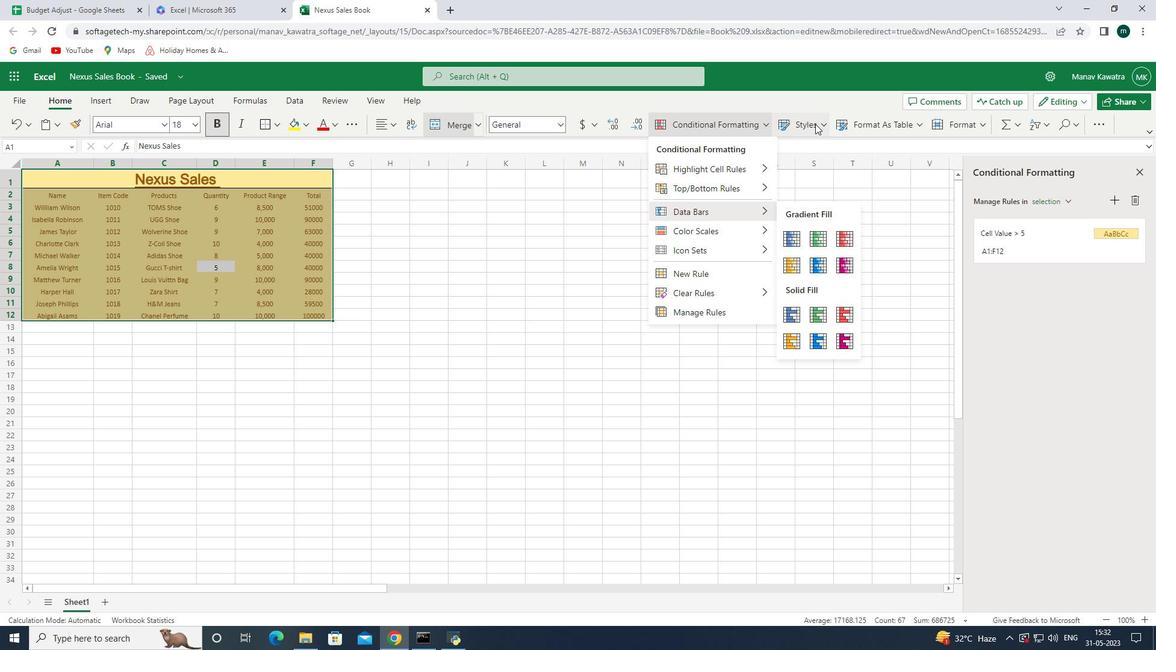 
Action: Mouse moved to (879, 130)
Screenshot: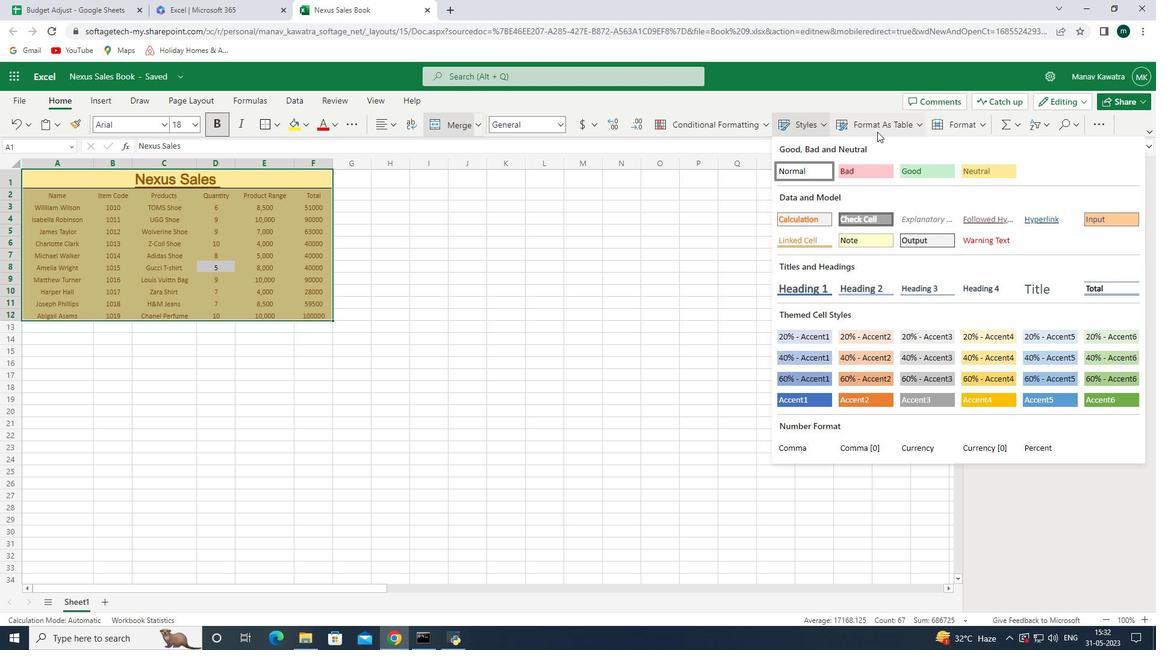 
Action: Mouse pressed left at (879, 130)
Screenshot: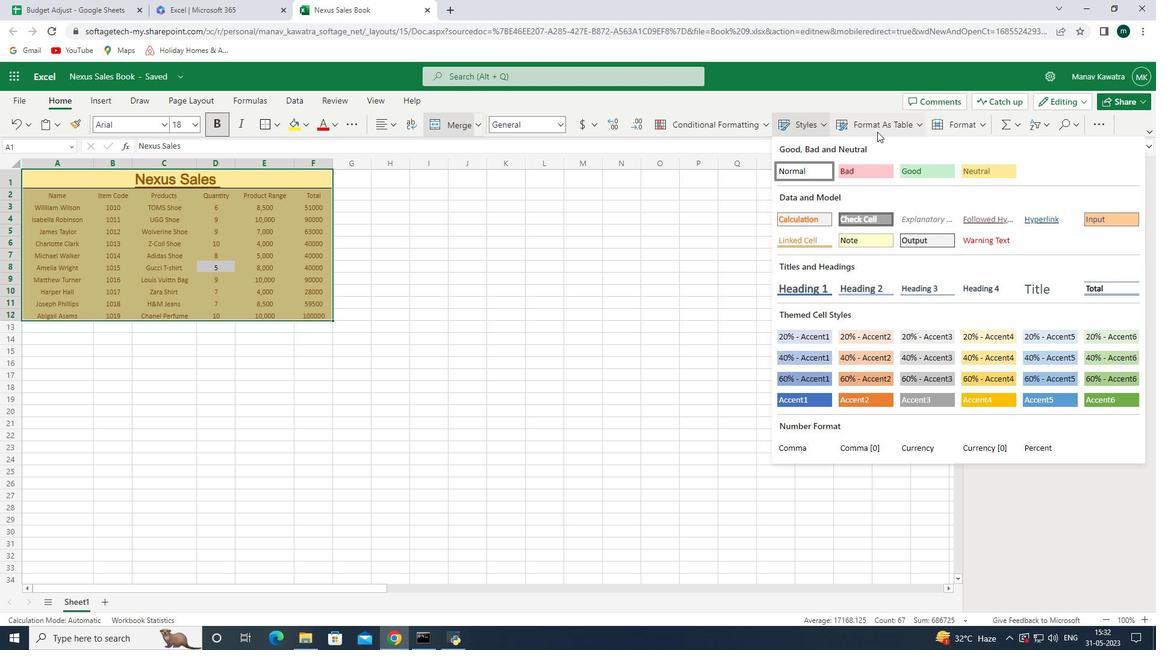 
Action: Mouse moved to (937, 484)
Screenshot: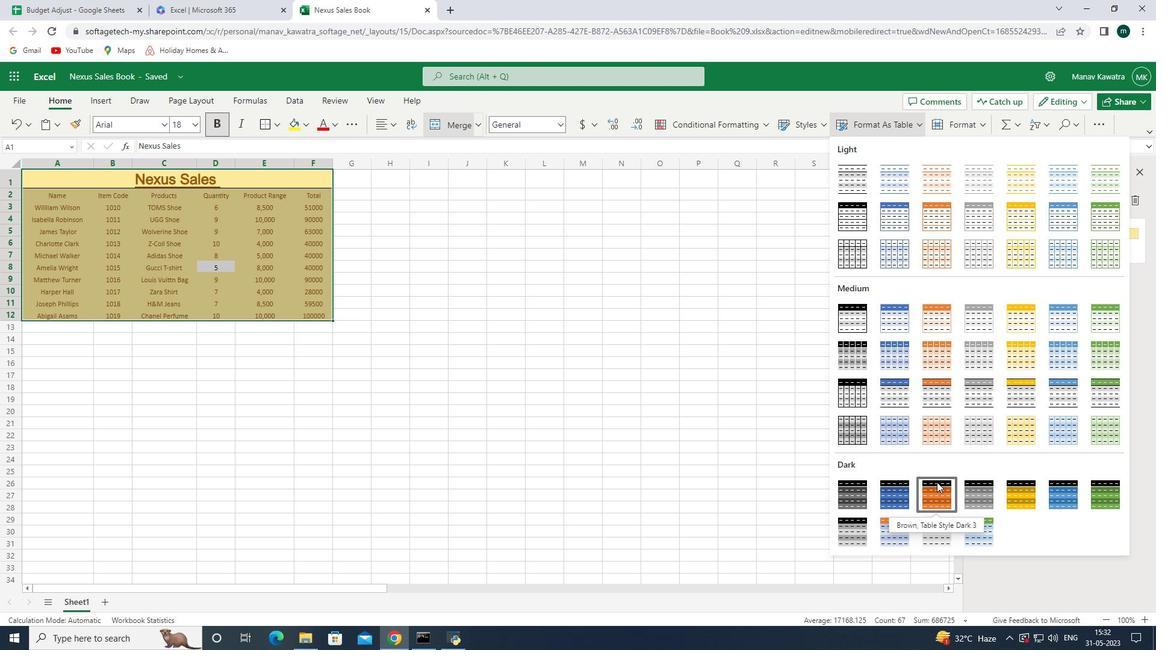 
Action: Mouse pressed left at (937, 484)
Screenshot: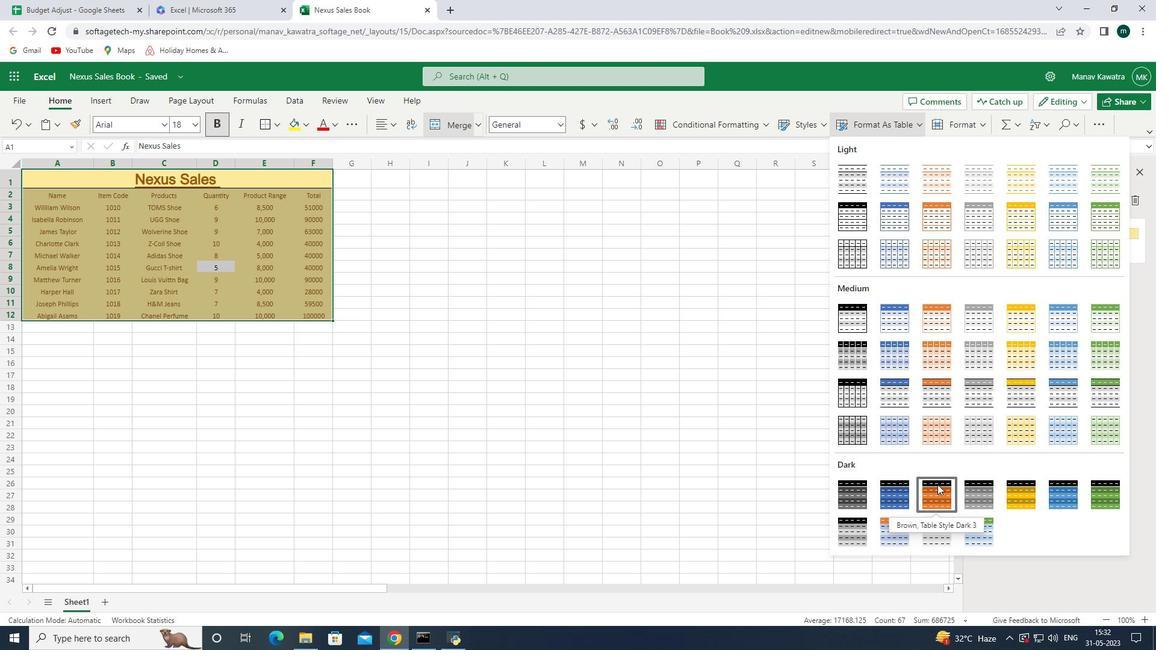 
Action: Mouse moved to (612, 376)
Screenshot: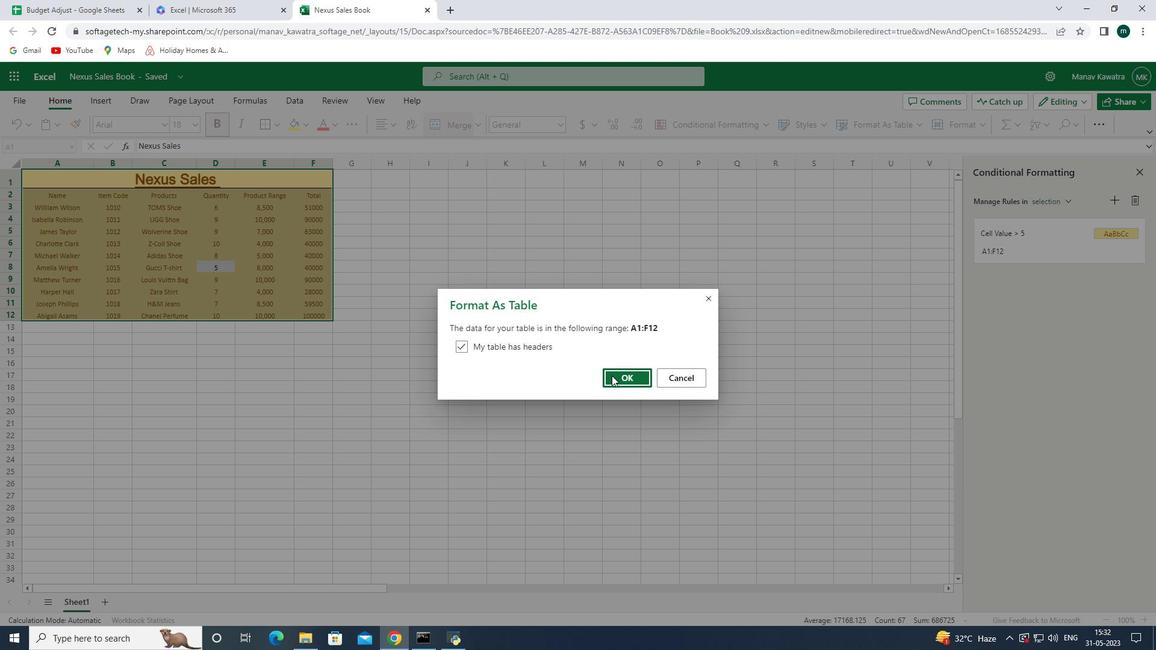 
Action: Mouse pressed left at (612, 376)
Screenshot: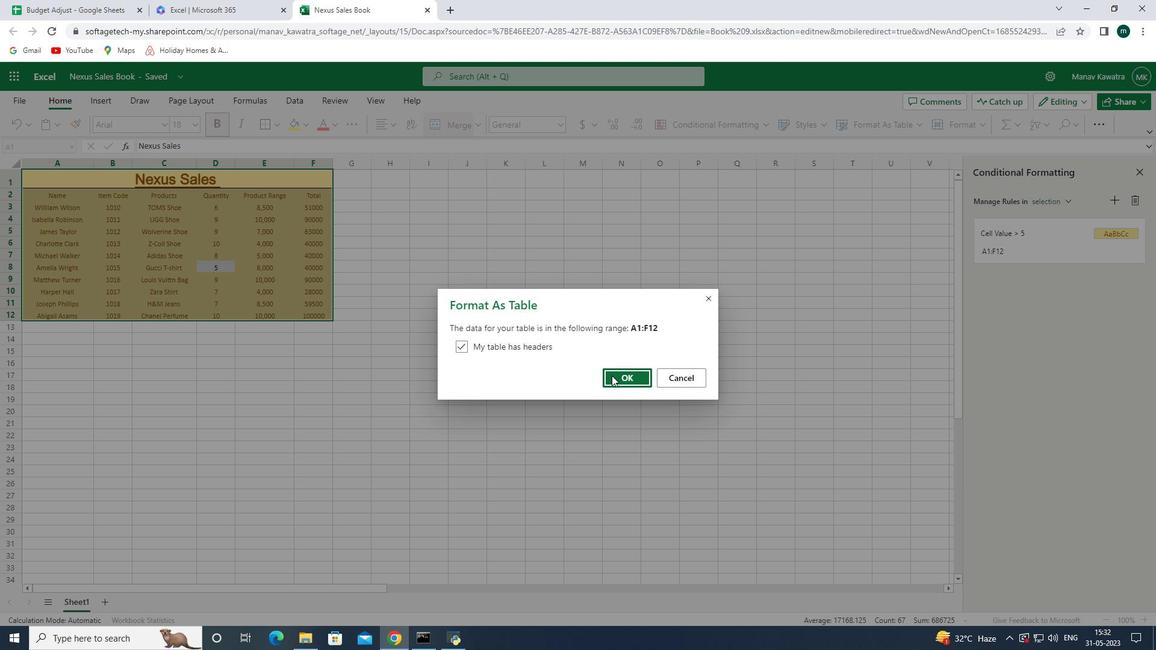 
